 Task: Send an email with the signature Colton Mitchell with the subject Thank you for a recommendation and the message The deadline for the project is approaching soon. Can you please update me on the status? from softage.10@softage.net to softage.3@softage.net and move the email from Sent Items to the folder Direct mail
Action: Mouse moved to (105, 95)
Screenshot: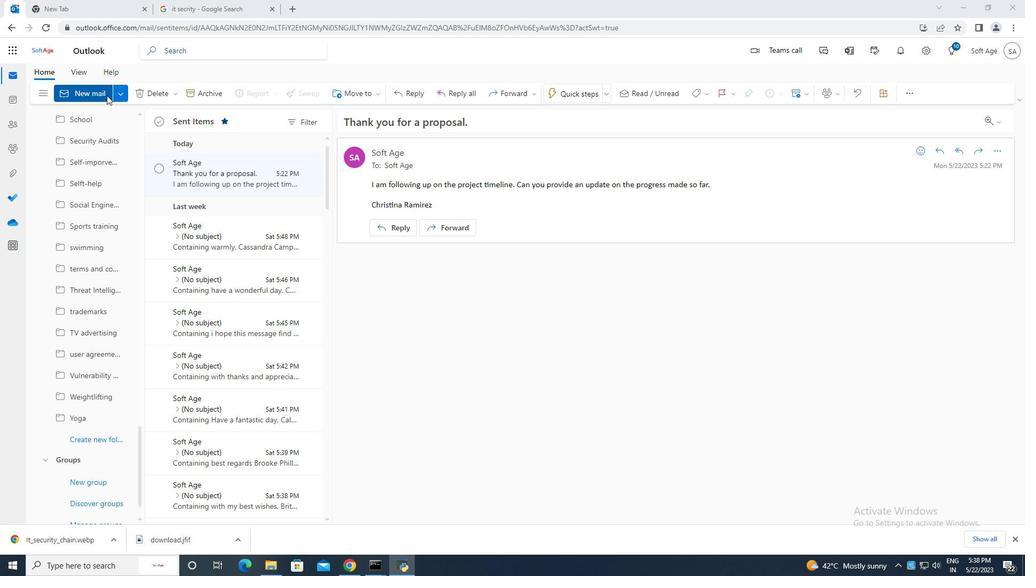 
Action: Mouse pressed left at (105, 95)
Screenshot: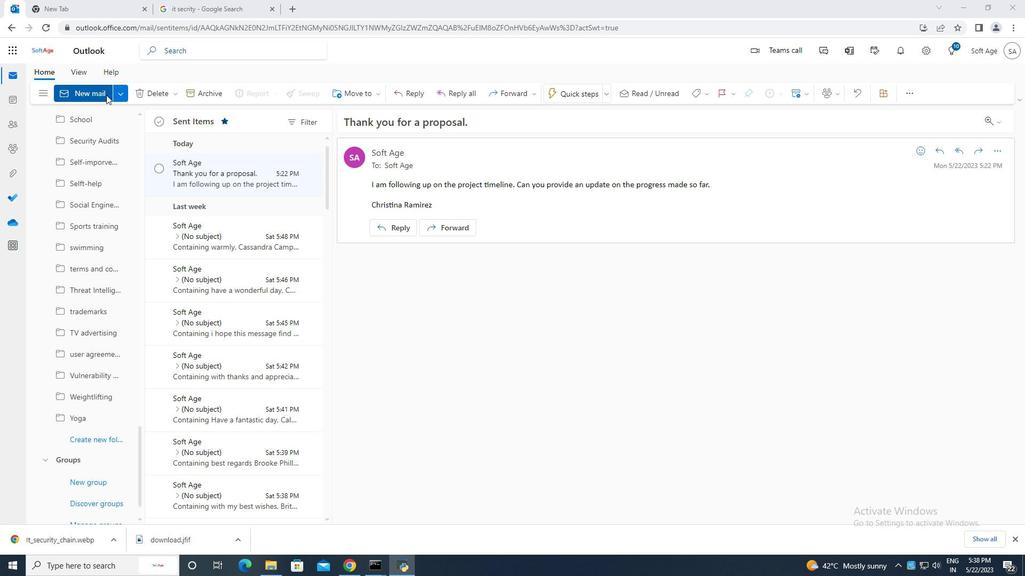
Action: Mouse moved to (690, 95)
Screenshot: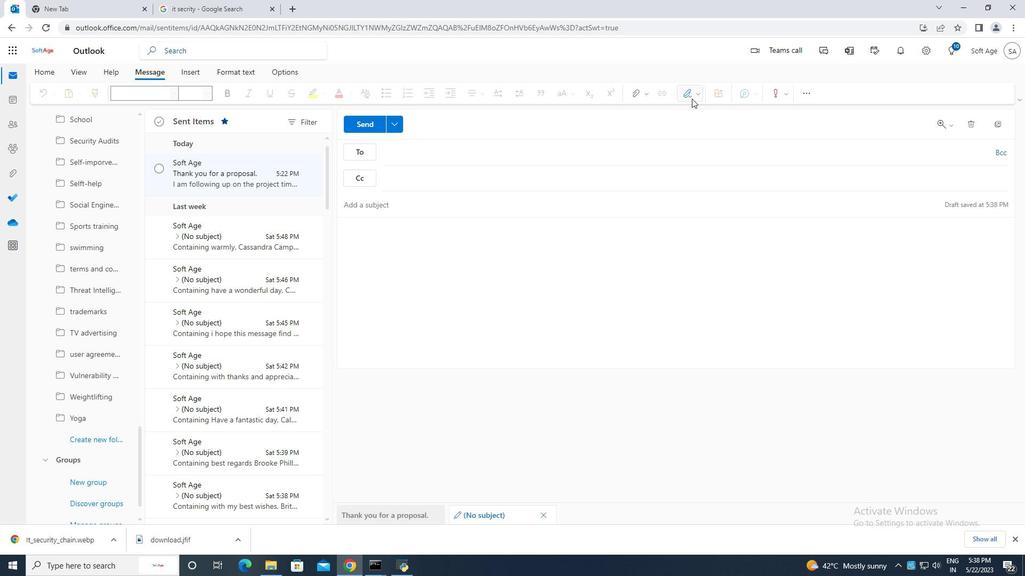 
Action: Mouse pressed left at (690, 95)
Screenshot: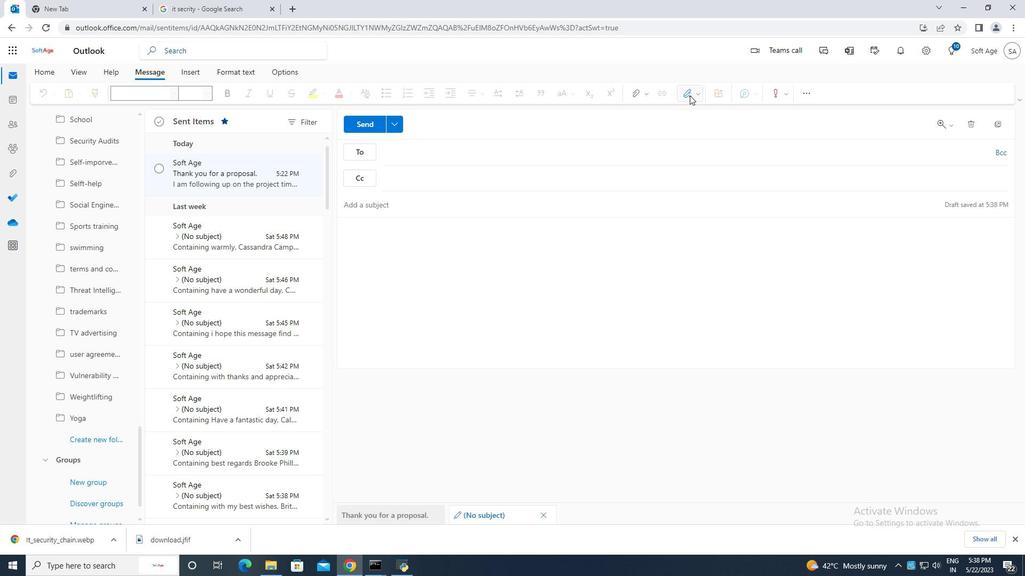 
Action: Mouse moved to (675, 140)
Screenshot: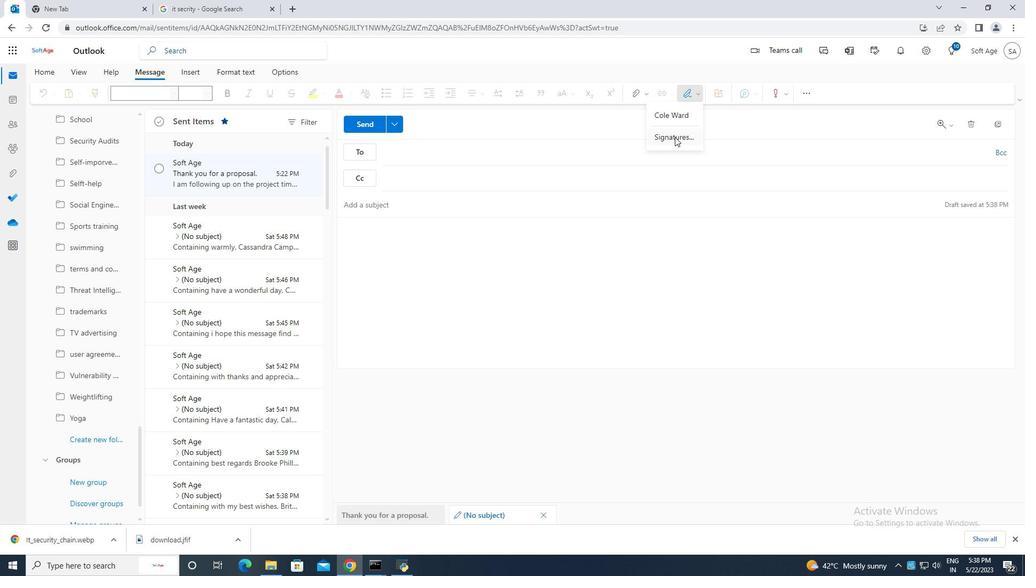
Action: Mouse pressed left at (675, 140)
Screenshot: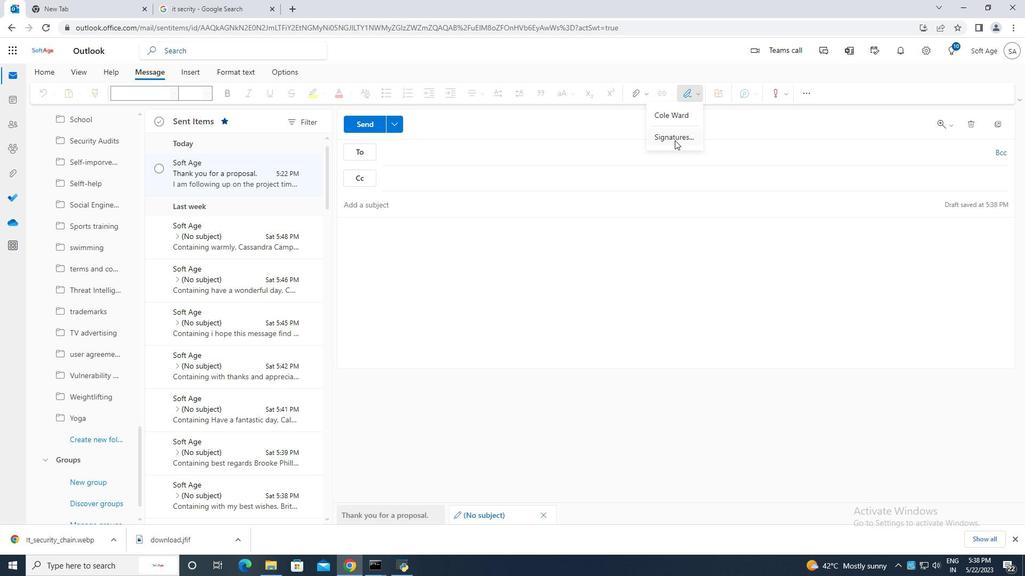 
Action: Mouse moved to (728, 179)
Screenshot: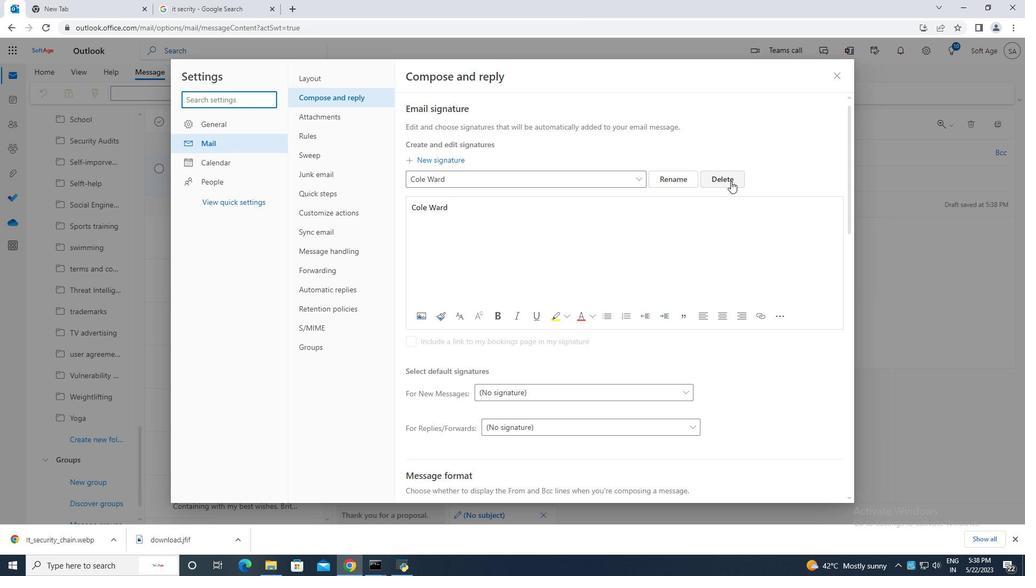 
Action: Mouse pressed left at (728, 179)
Screenshot: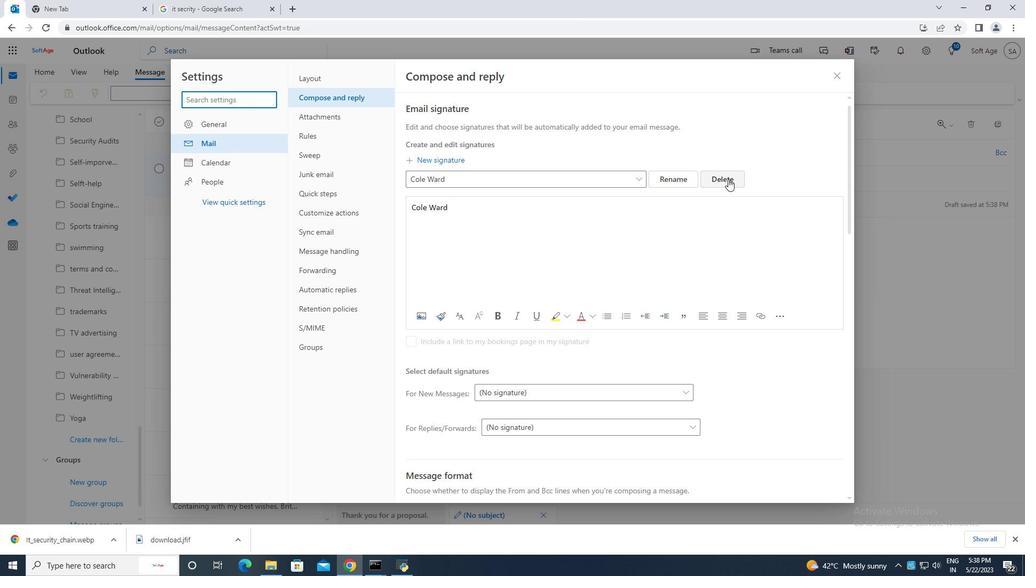 
Action: Mouse moved to (447, 181)
Screenshot: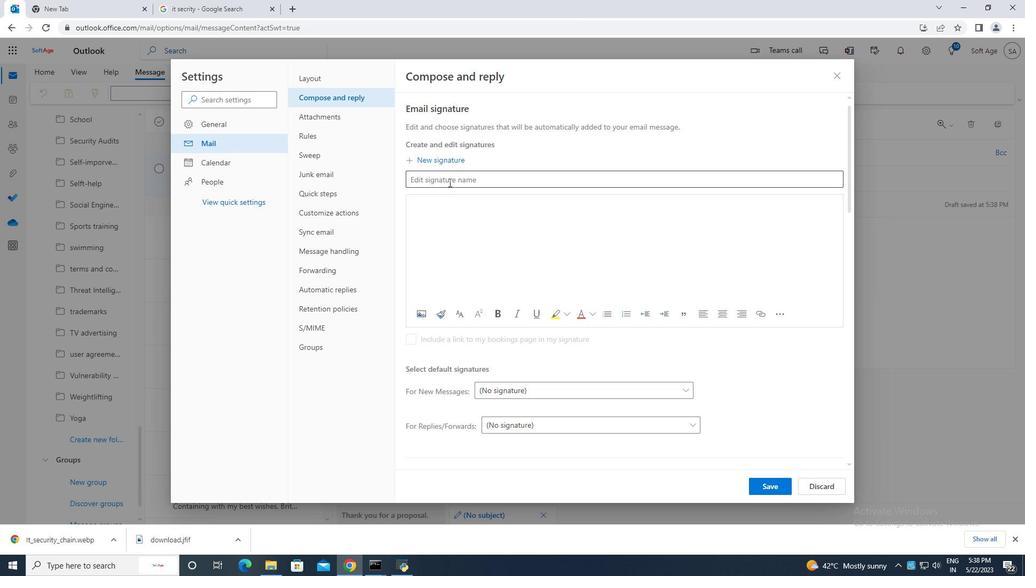 
Action: Mouse pressed left at (447, 181)
Screenshot: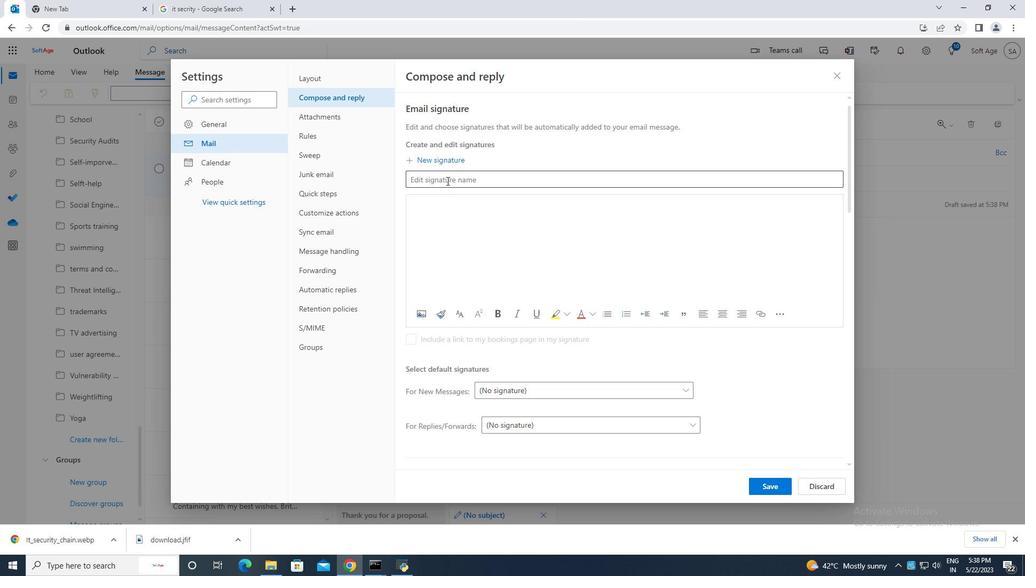 
Action: Key pressed <Key.caps_lock>C<Key.caps_lock>olton<Key.space><Key.caps_lock>M<Key.caps_lock>itchell<Key.space>
Screenshot: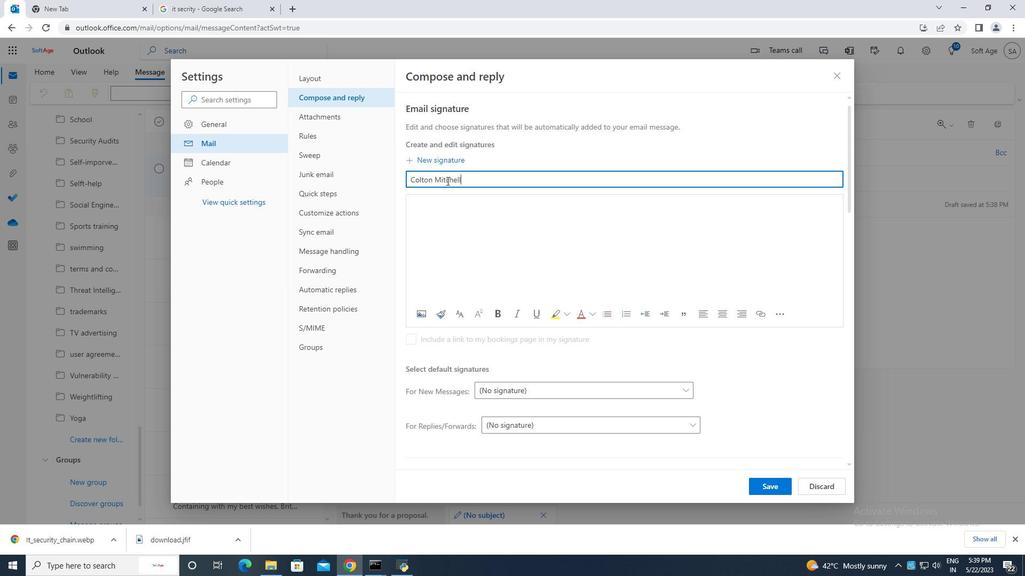 
Action: Mouse moved to (440, 206)
Screenshot: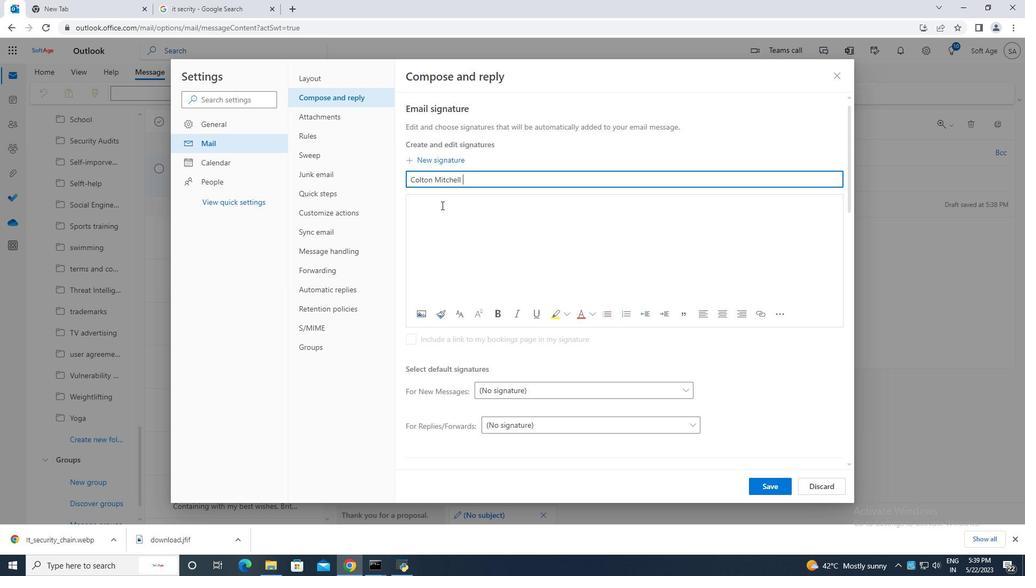 
Action: Mouse pressed left at (440, 206)
Screenshot: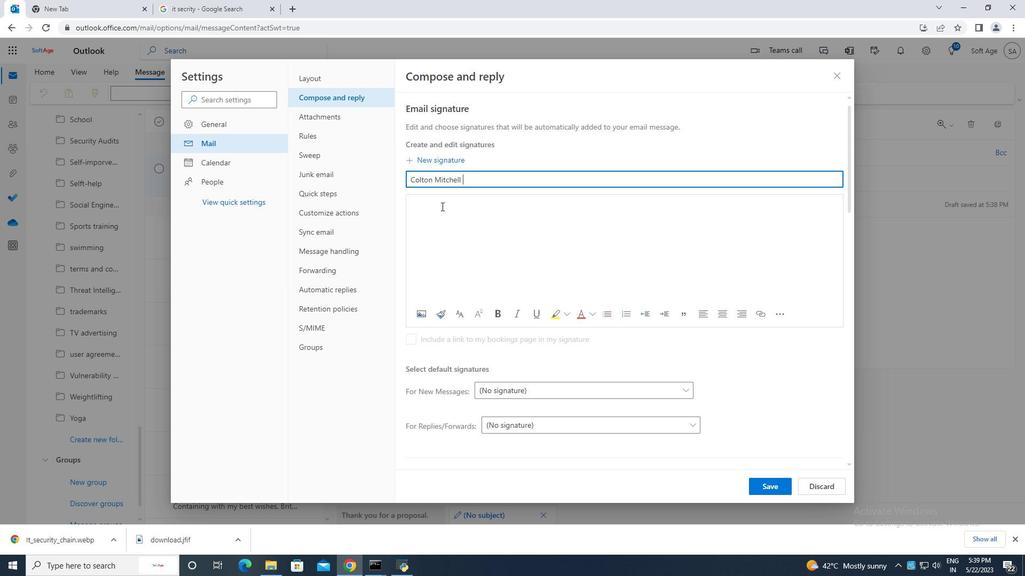 
Action: Key pressed <Key.caps_lock>C<Key.caps_lock>olton<Key.space><Key.caps_lock>M<Key.caps_lock>itchell
Screenshot: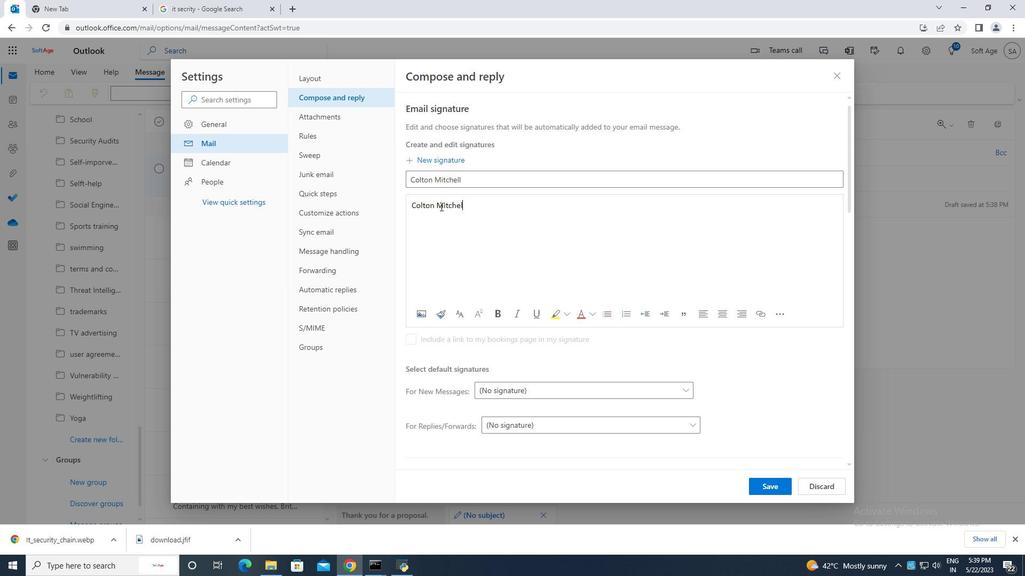 
Action: Mouse moved to (759, 486)
Screenshot: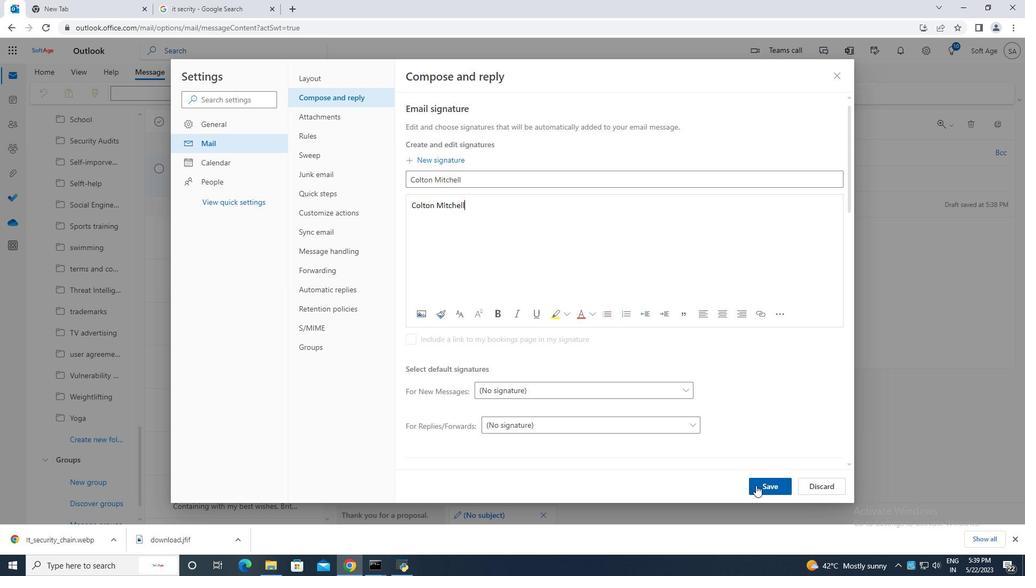 
Action: Mouse pressed left at (759, 486)
Screenshot: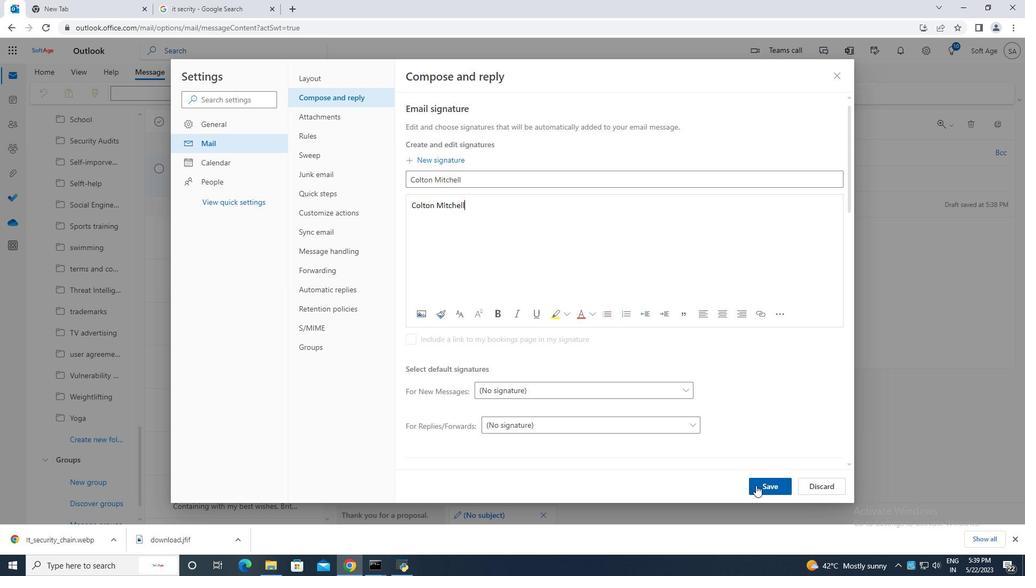 
Action: Mouse moved to (834, 79)
Screenshot: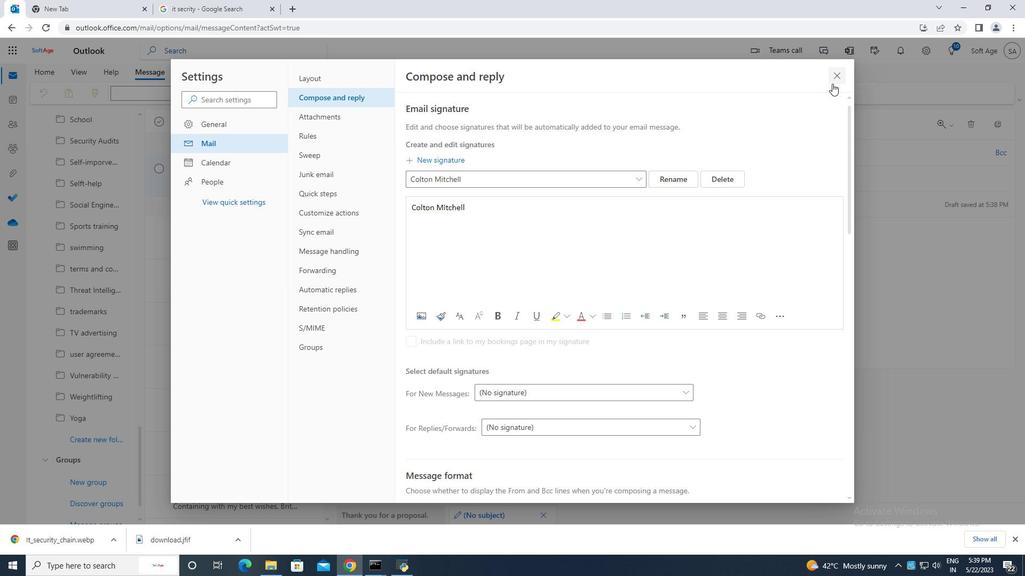 
Action: Mouse pressed left at (834, 79)
Screenshot: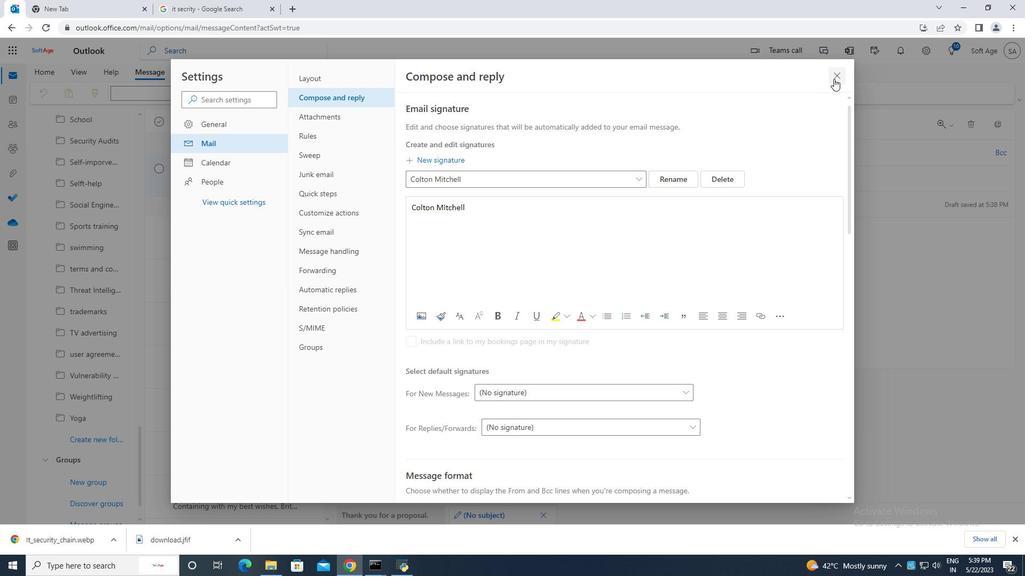 
Action: Mouse moved to (692, 93)
Screenshot: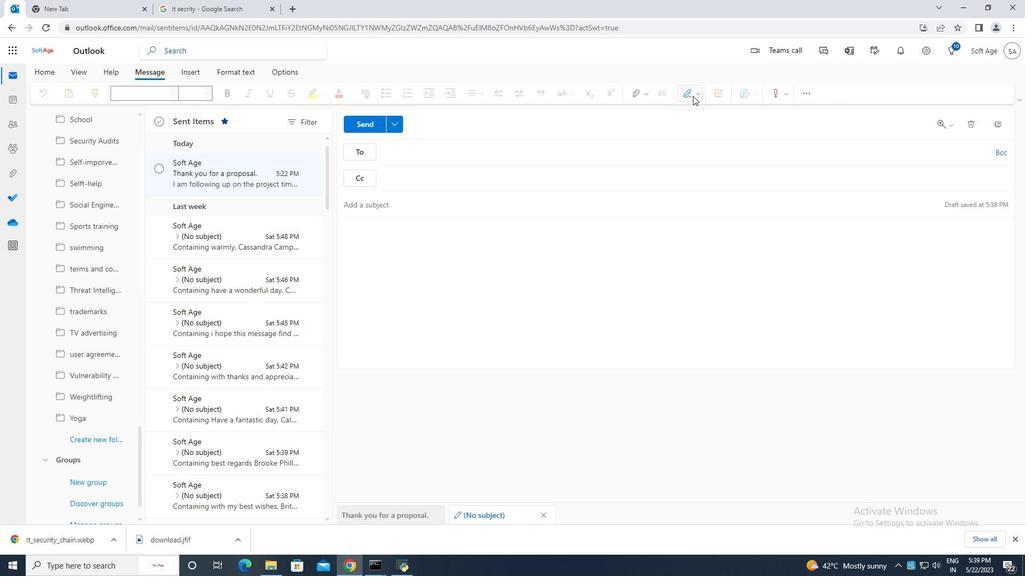 
Action: Mouse pressed left at (692, 93)
Screenshot: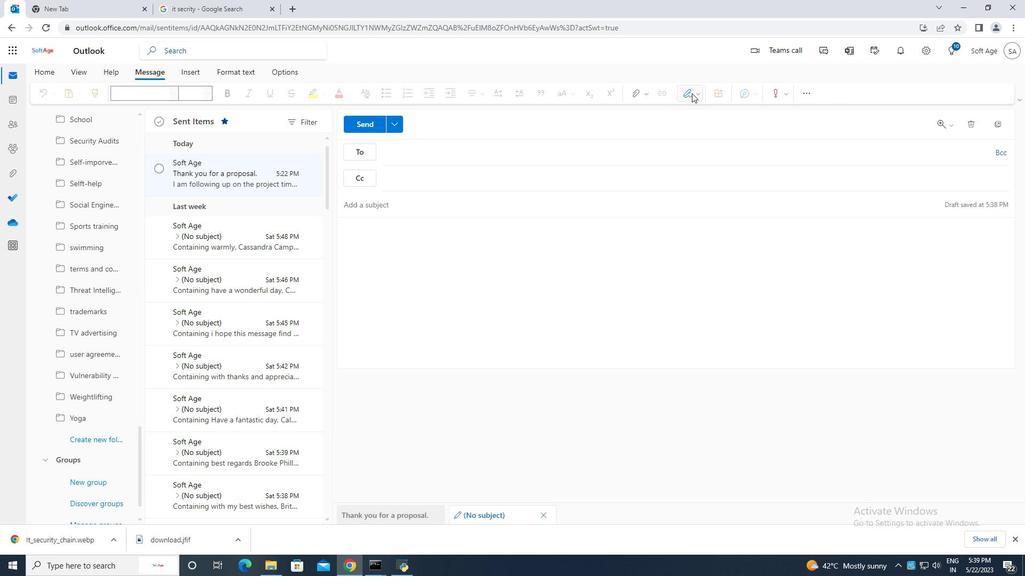 
Action: Mouse moved to (669, 113)
Screenshot: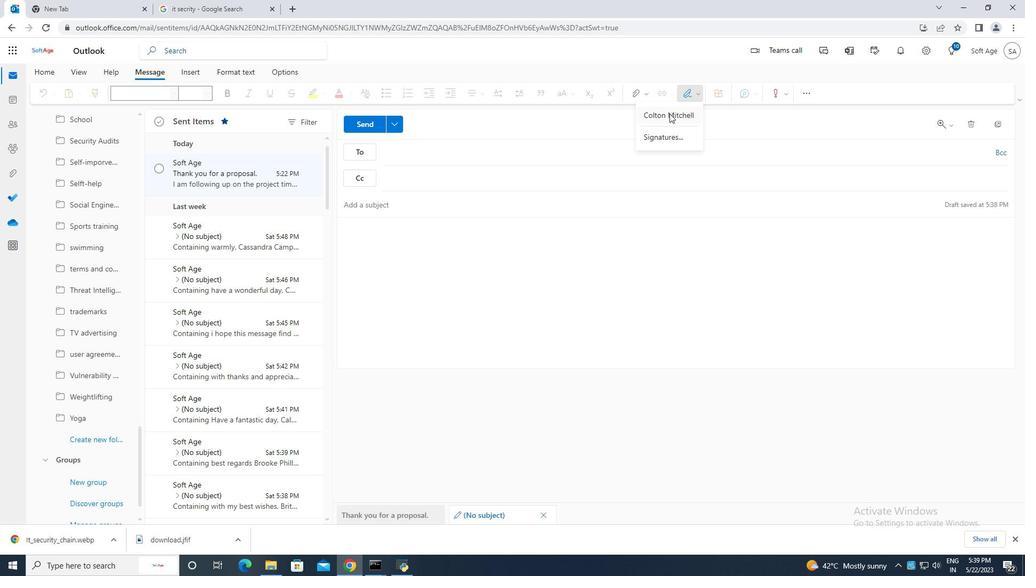 
Action: Mouse pressed left at (669, 113)
Screenshot: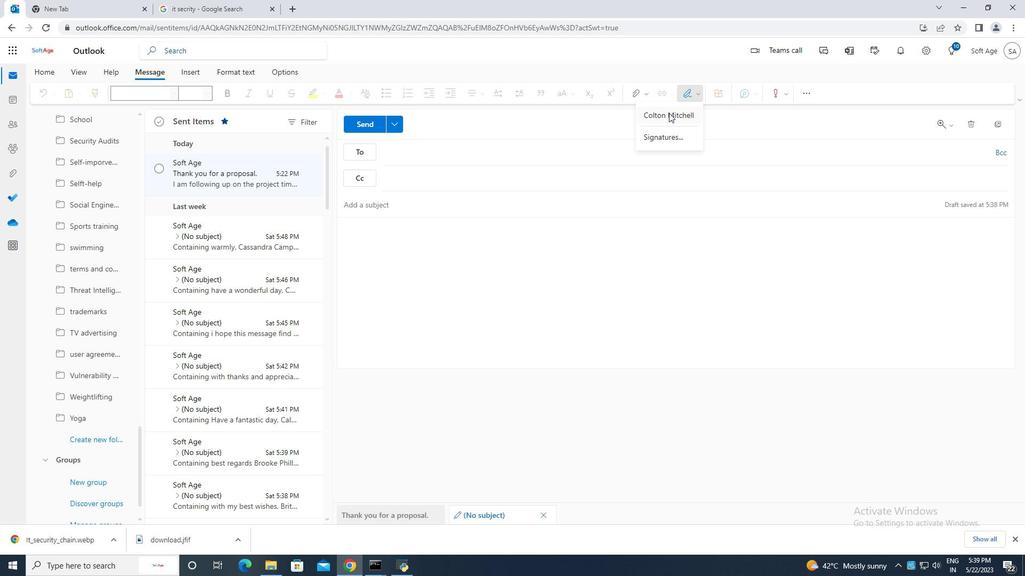 
Action: Mouse moved to (371, 206)
Screenshot: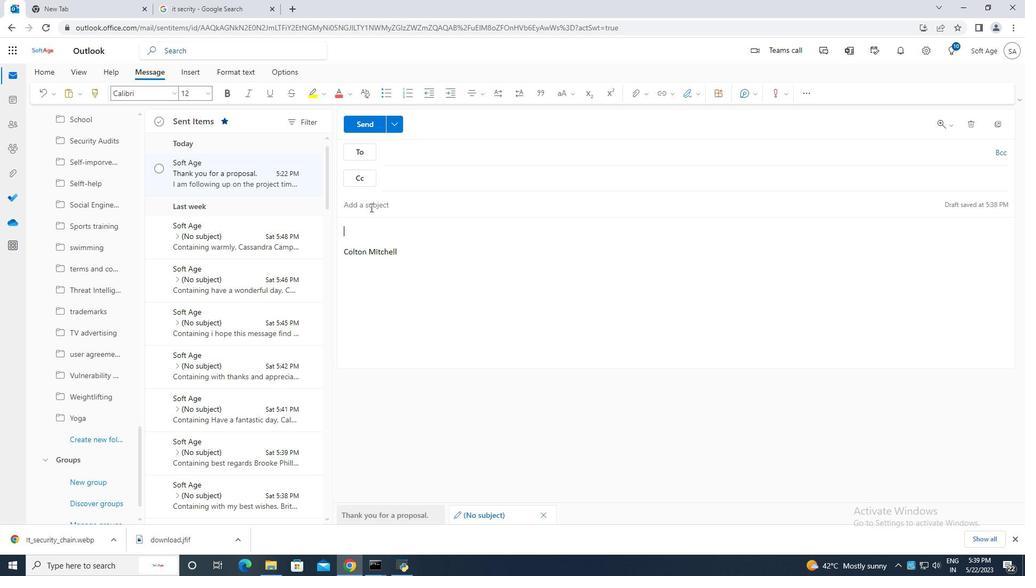
Action: Mouse pressed left at (371, 206)
Screenshot: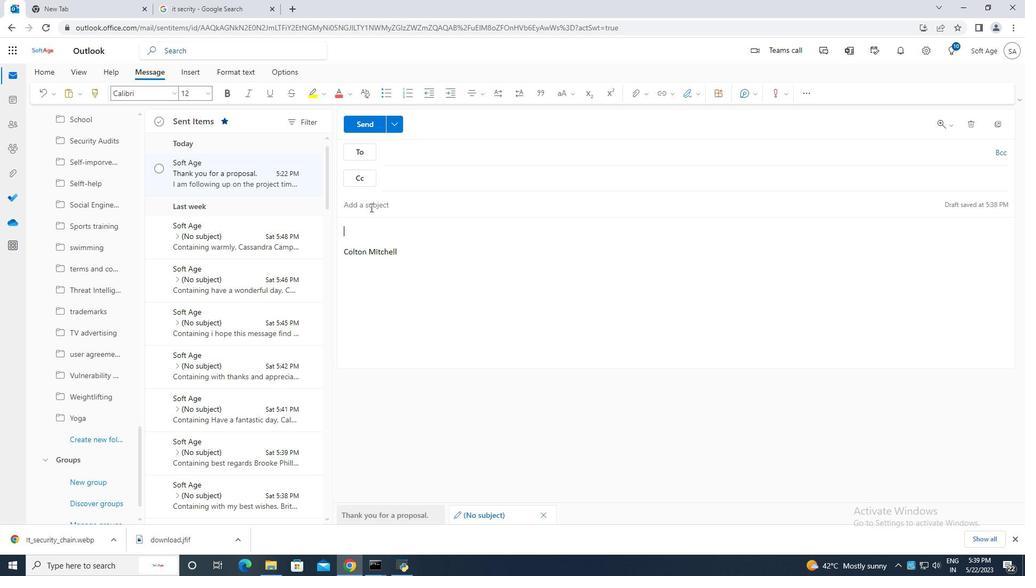 
Action: Mouse moved to (372, 206)
Screenshot: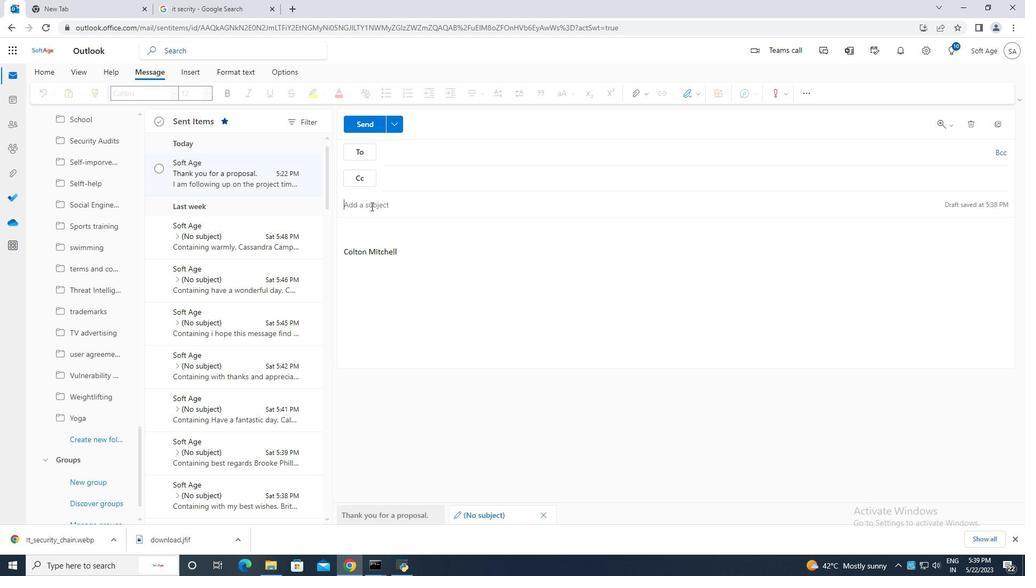 
Action: Key pressed <Key.caps_lock>T<Key.caps_lock>hank<Key.space>you<Key.space>for<Key.space>a<Key.space>recommendation<Key.space><Key.backspace>.
Screenshot: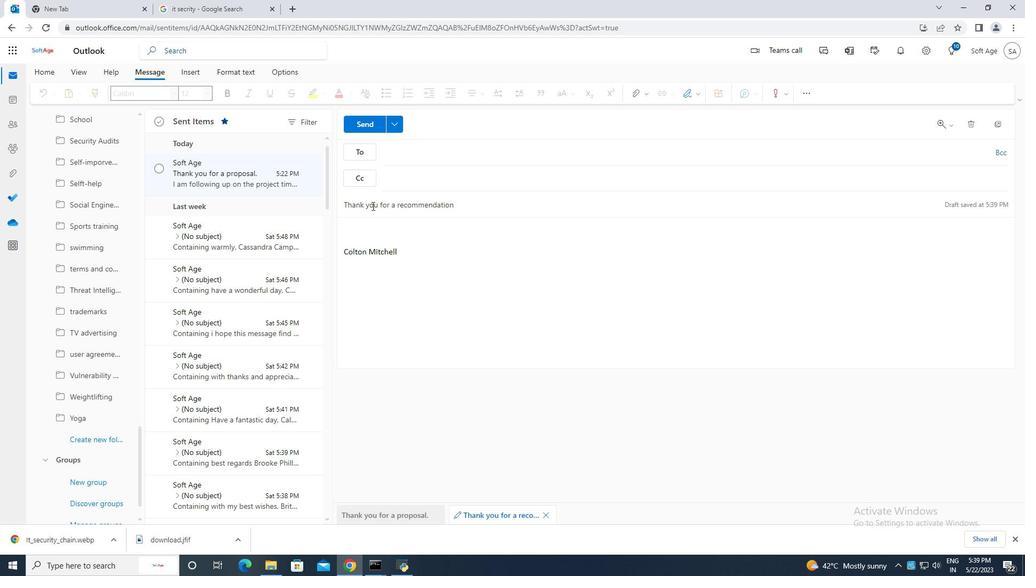 
Action: Mouse moved to (434, 154)
Screenshot: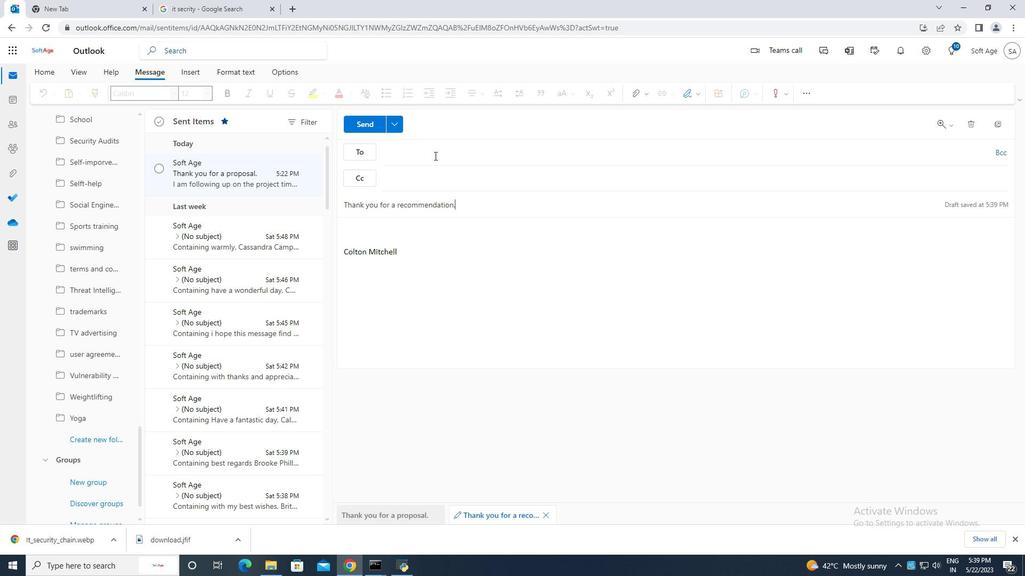 
Action: Mouse pressed left at (434, 154)
Screenshot: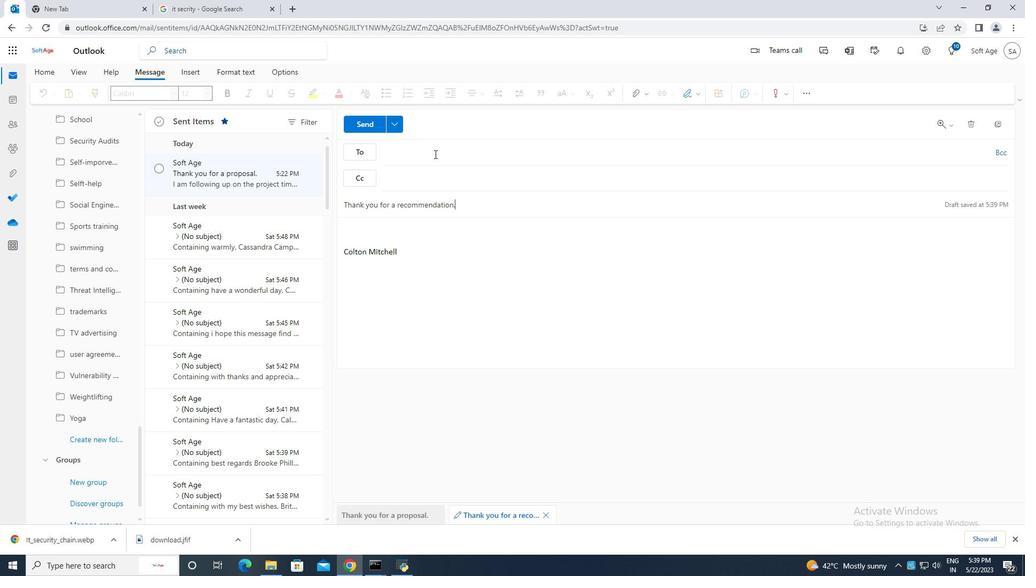 
Action: Mouse moved to (360, 303)
Screenshot: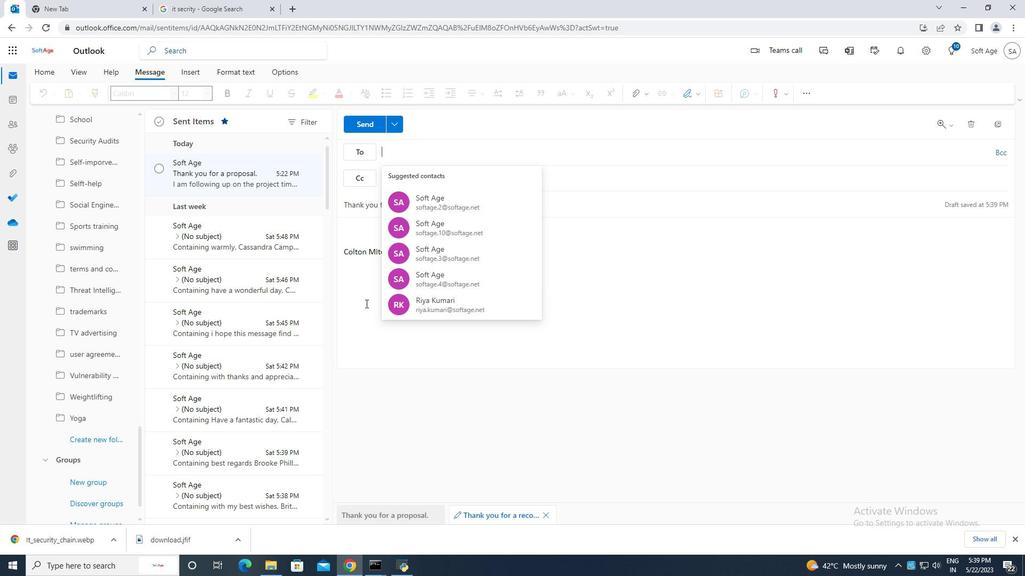 
Action: Mouse pressed left at (360, 303)
Screenshot: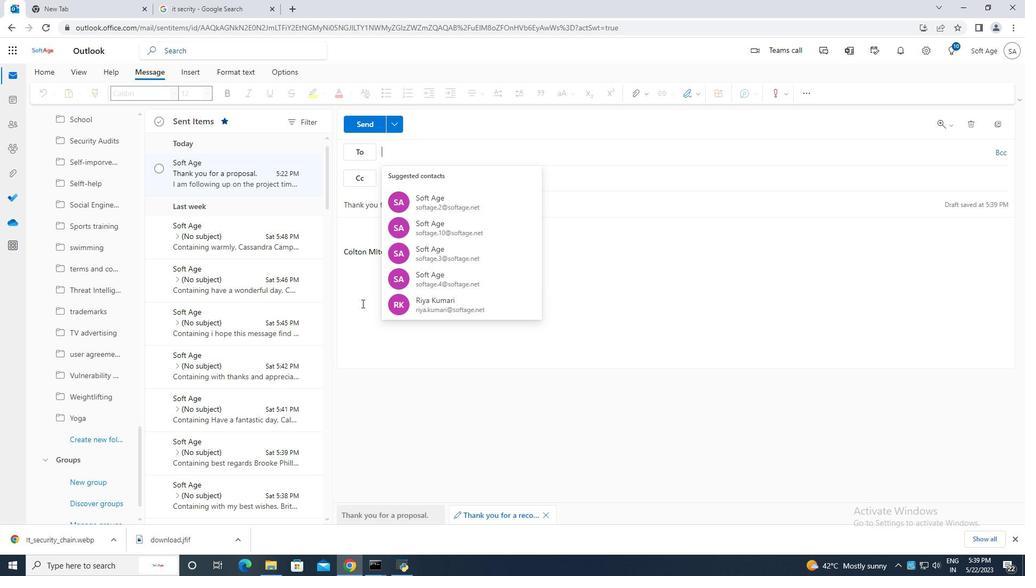 
Action: Mouse moved to (351, 226)
Screenshot: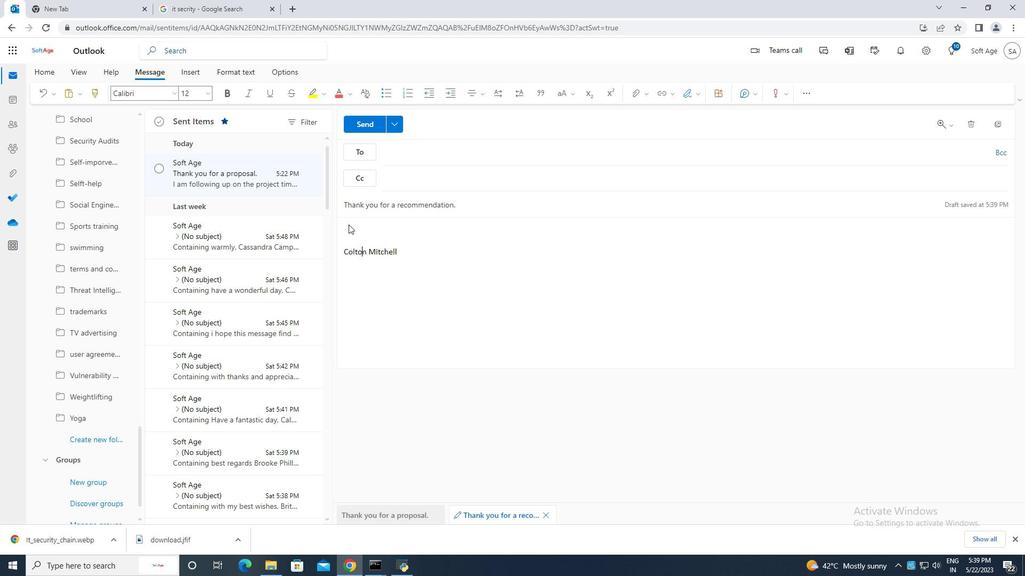 
Action: Mouse pressed left at (351, 226)
Screenshot: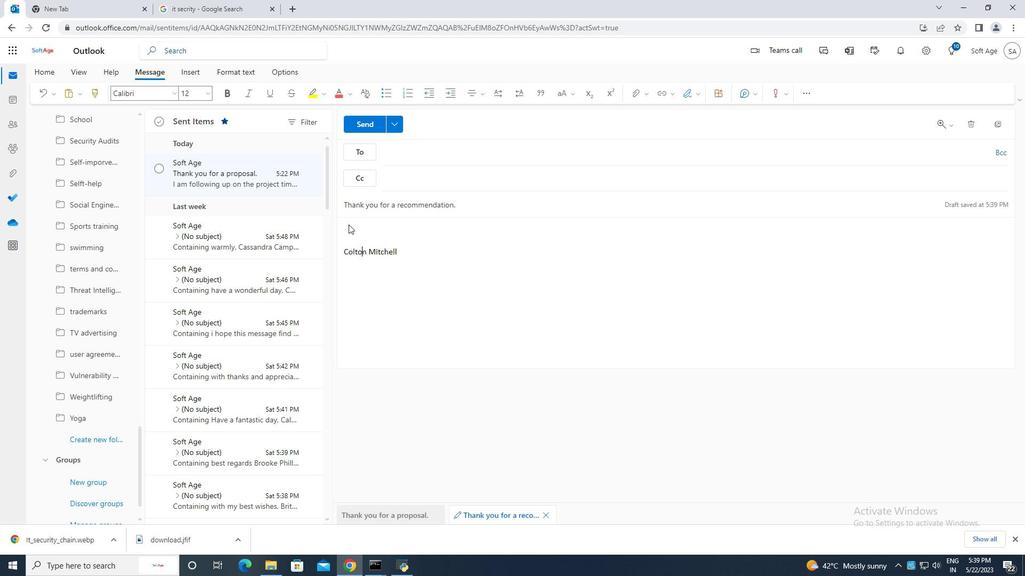 
Action: Mouse moved to (353, 226)
Screenshot: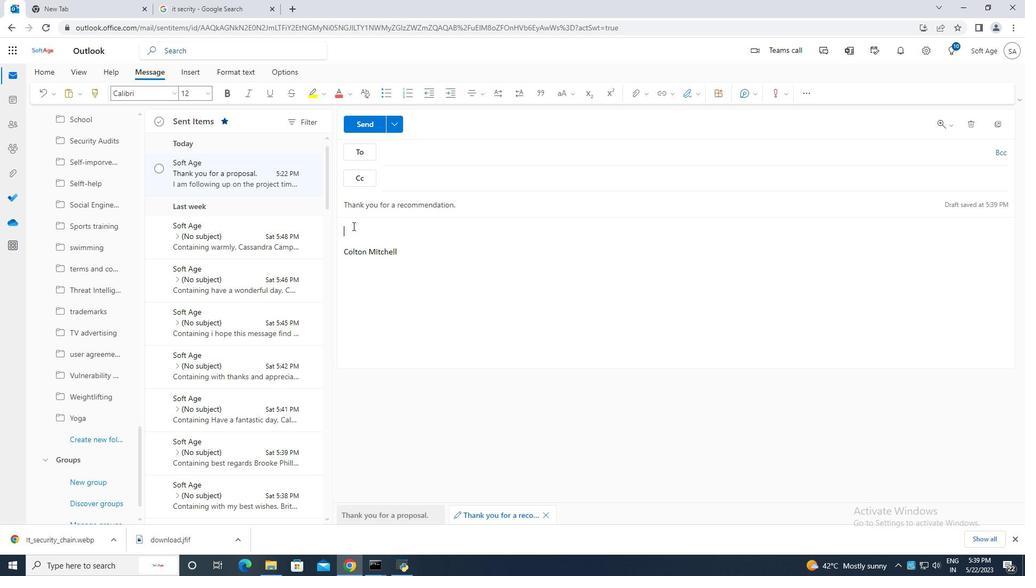 
Action: Key pressed <Key.caps_lock>T<Key.caps_lock>he<Key.space>deadk<Key.backspace>line<Key.space>for<Key.space>the<Key.space>project<Key.space>is<Key.space>approaching<Key.space>soon.<Key.caps_lock>C<Key.caps_lock>an<Key.space>you<Key.space><Key.left><Key.left><Key.left><Key.left><Key.left><Key.left><Key.left><Key.left><Key.space>
Screenshot: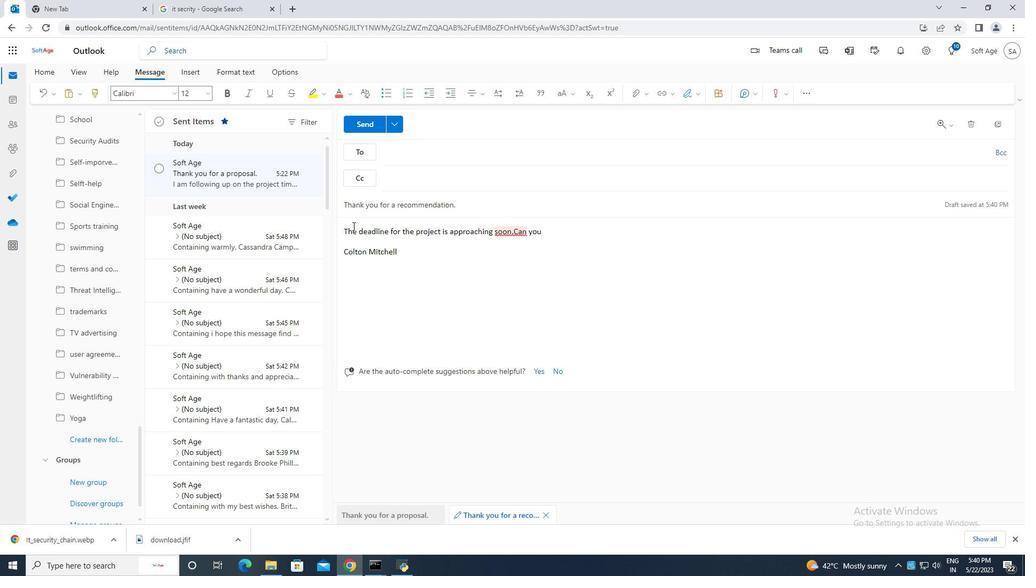 
Action: Mouse moved to (558, 232)
Screenshot: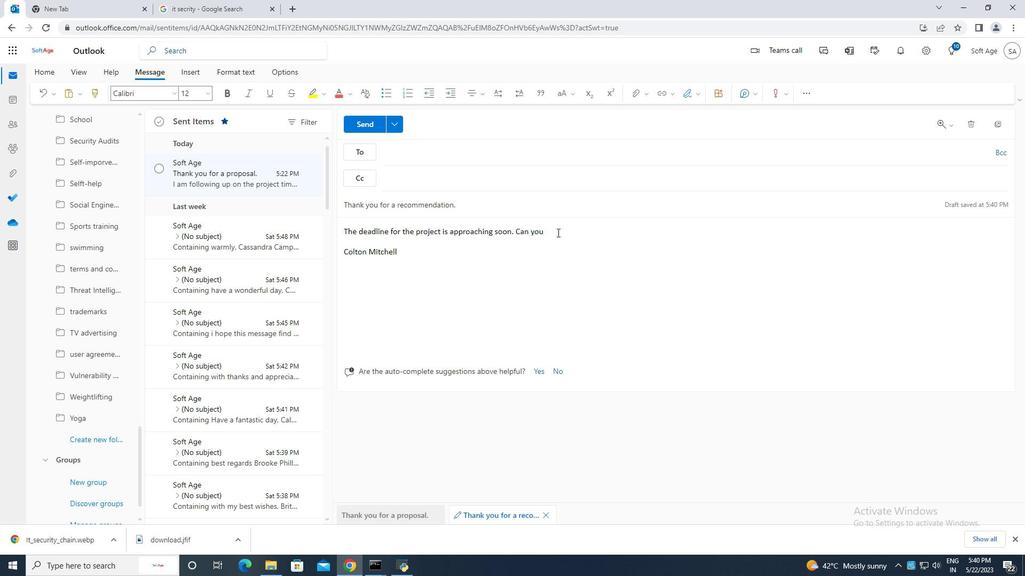 
Action: Mouse pressed left at (558, 232)
Screenshot: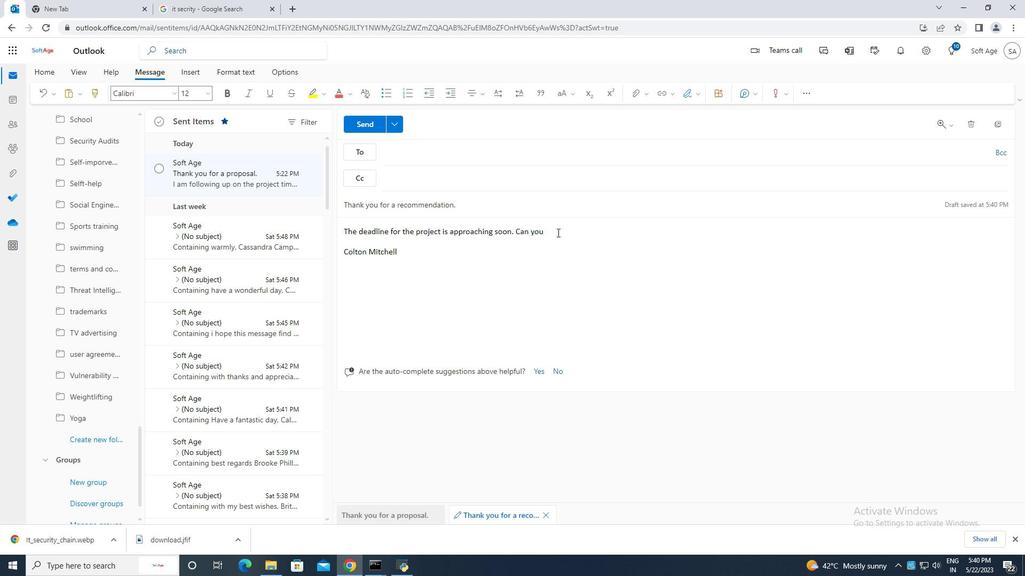 
Action: Mouse moved to (560, 231)
Screenshot: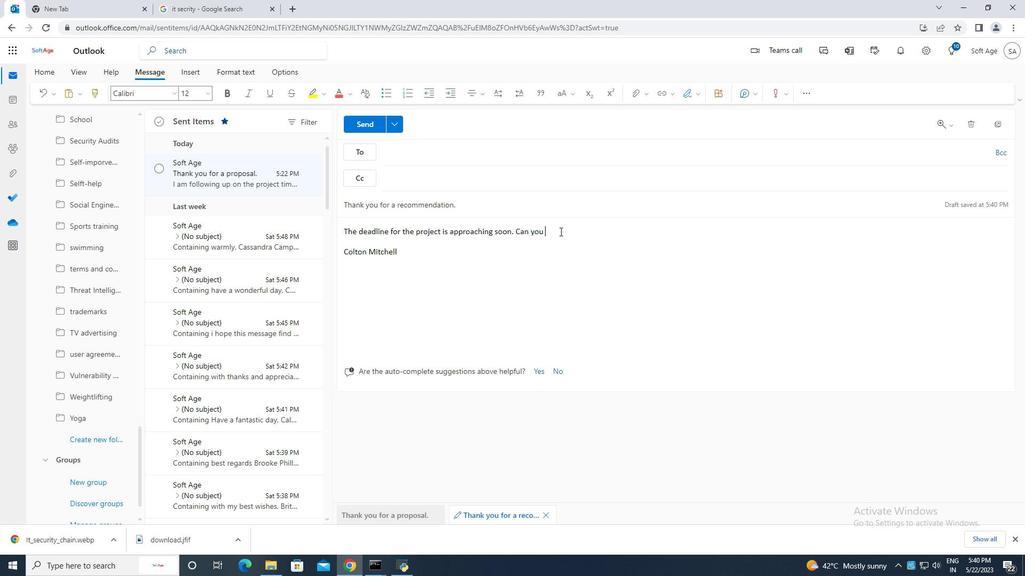 
Action: Key pressed please<Key.space>update<Key.space>me<Key.space>on<Key.space>the<Key.space>status.
Screenshot: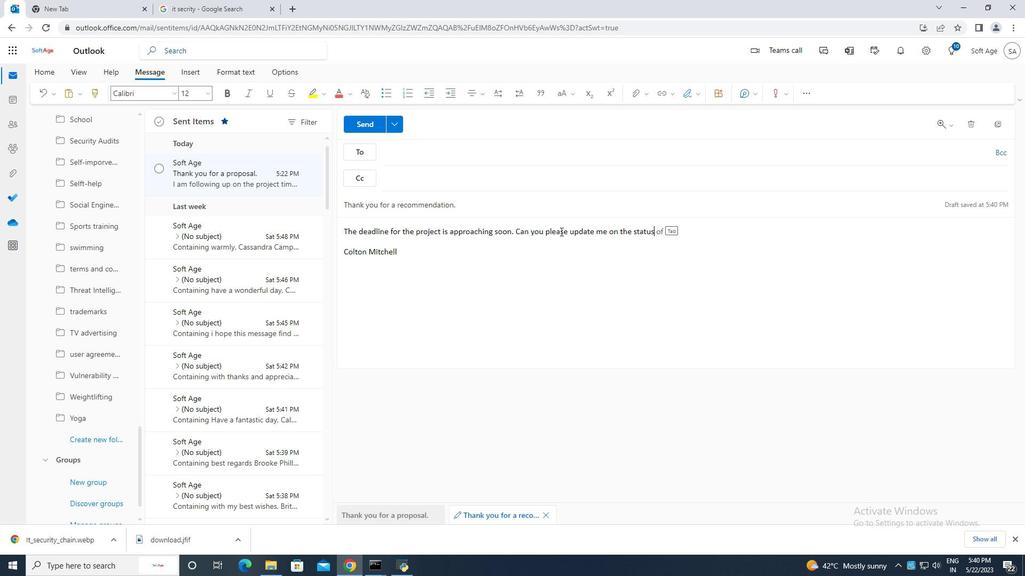 
Action: Mouse moved to (420, 153)
Screenshot: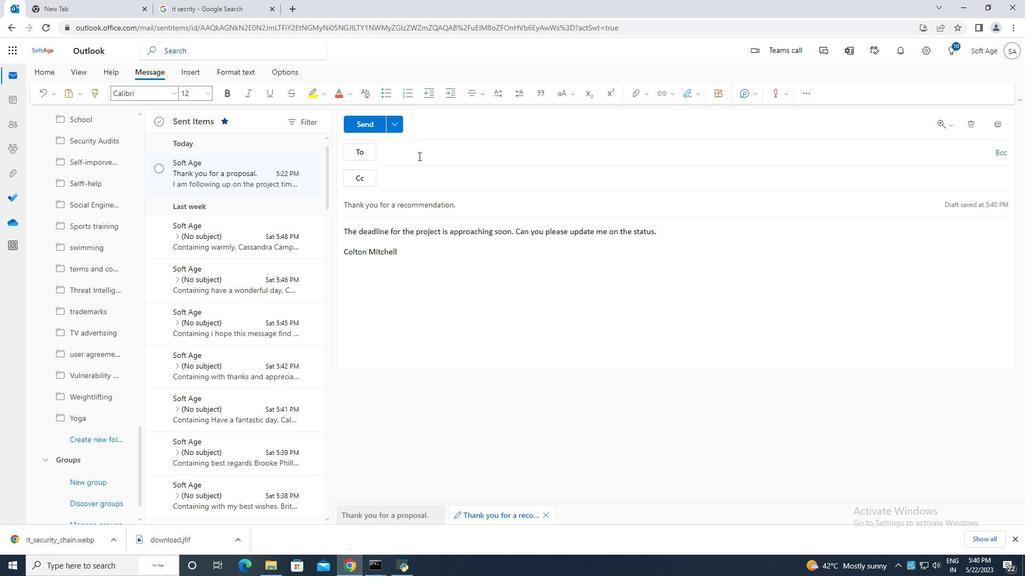 
Action: Mouse pressed left at (420, 153)
Screenshot: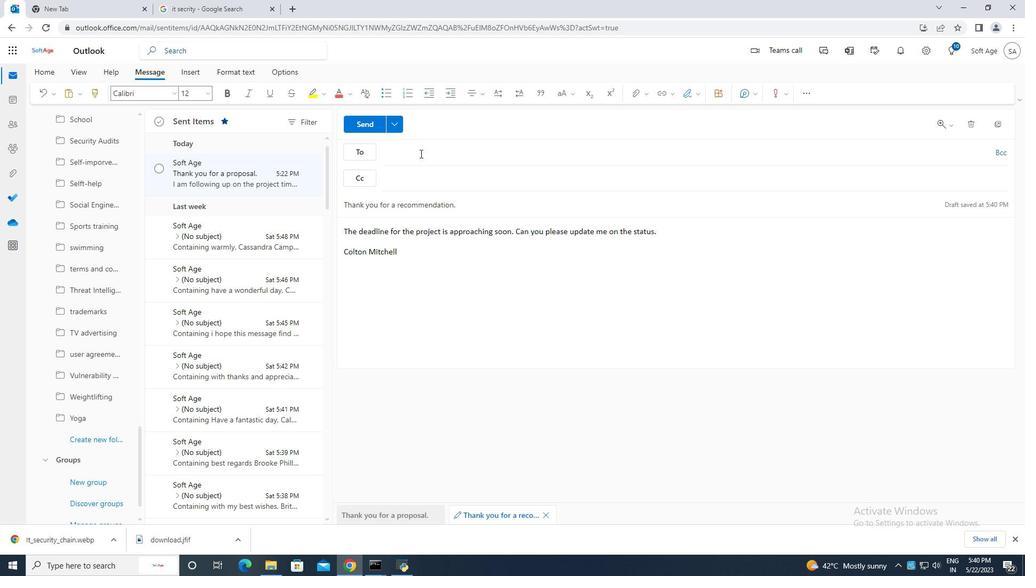 
Action: Mouse moved to (422, 152)
Screenshot: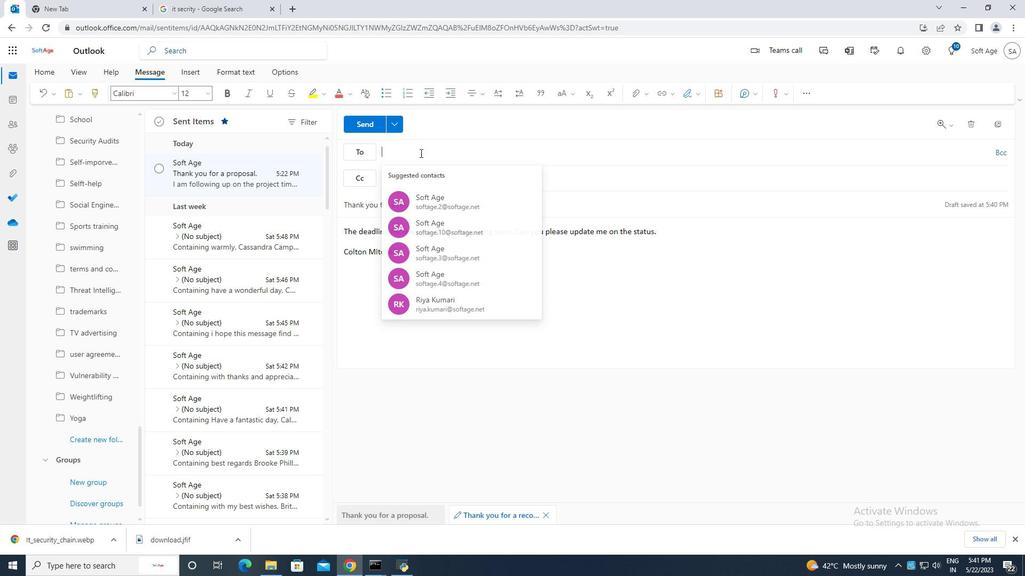 
Action: Key pressed softage.3<Key.shift>@
Screenshot: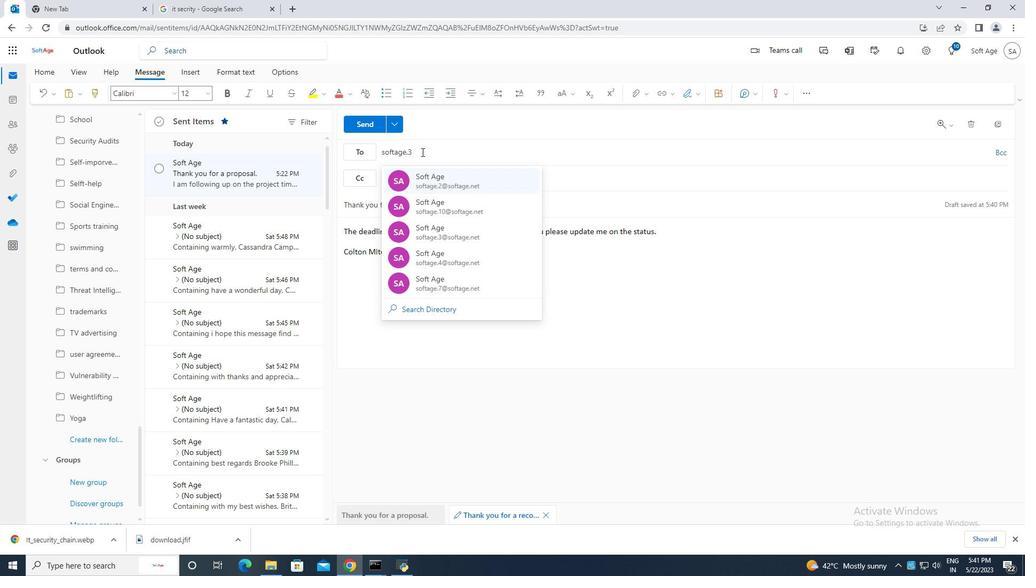 
Action: Mouse moved to (489, 176)
Screenshot: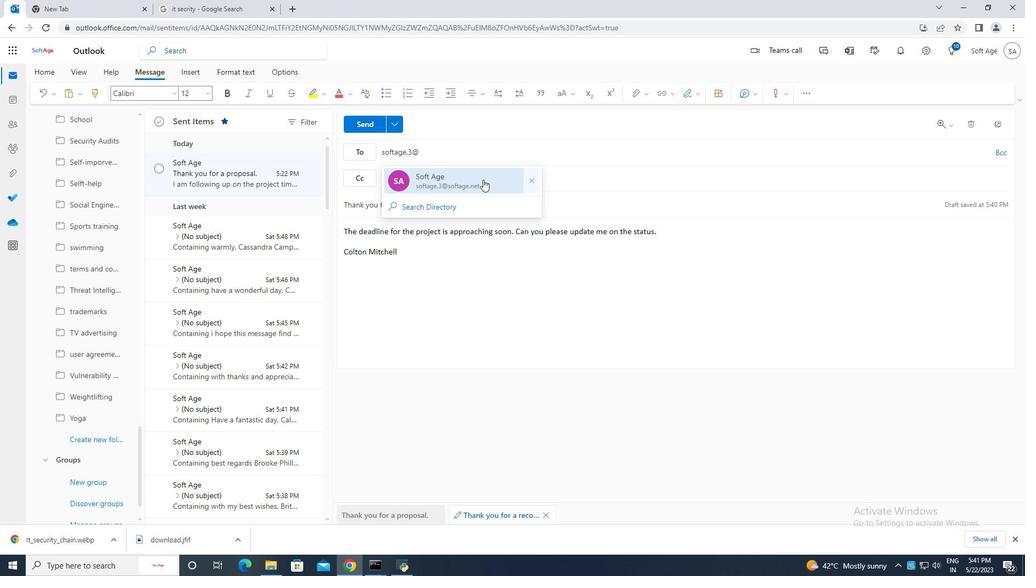 
Action: Mouse pressed left at (489, 176)
Screenshot: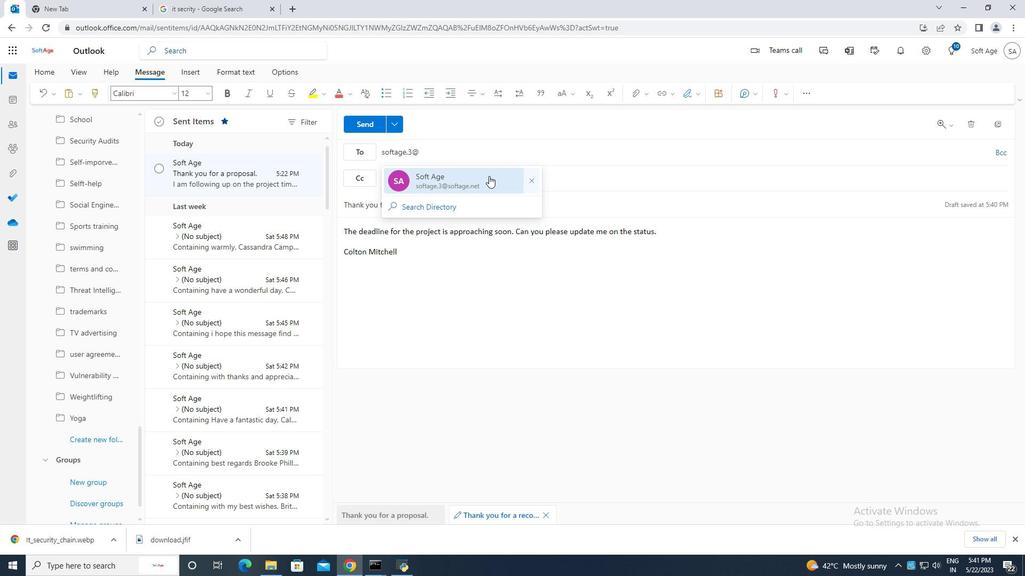 
Action: Mouse moved to (86, 440)
Screenshot: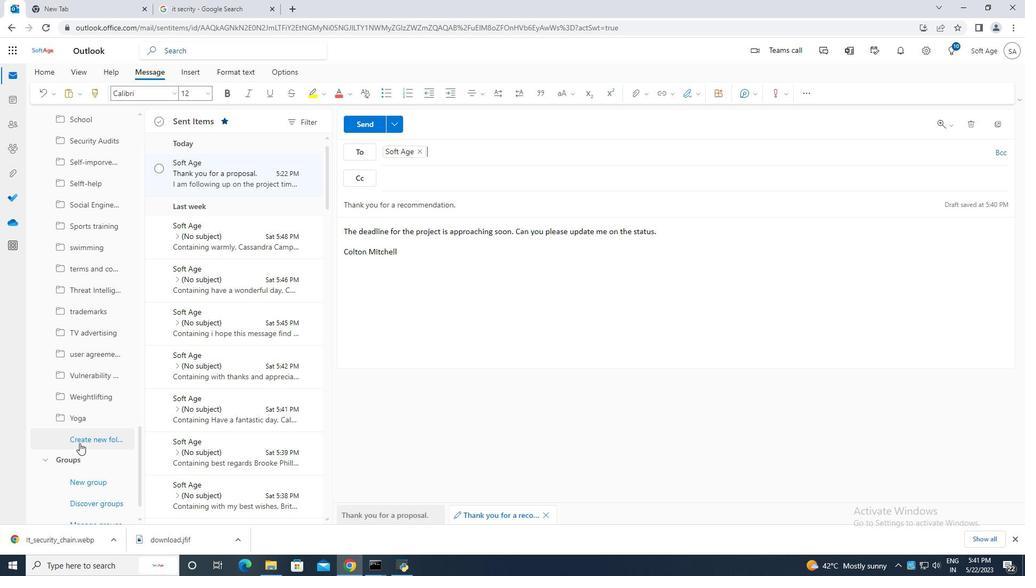 
Action: Mouse pressed left at (86, 440)
Screenshot: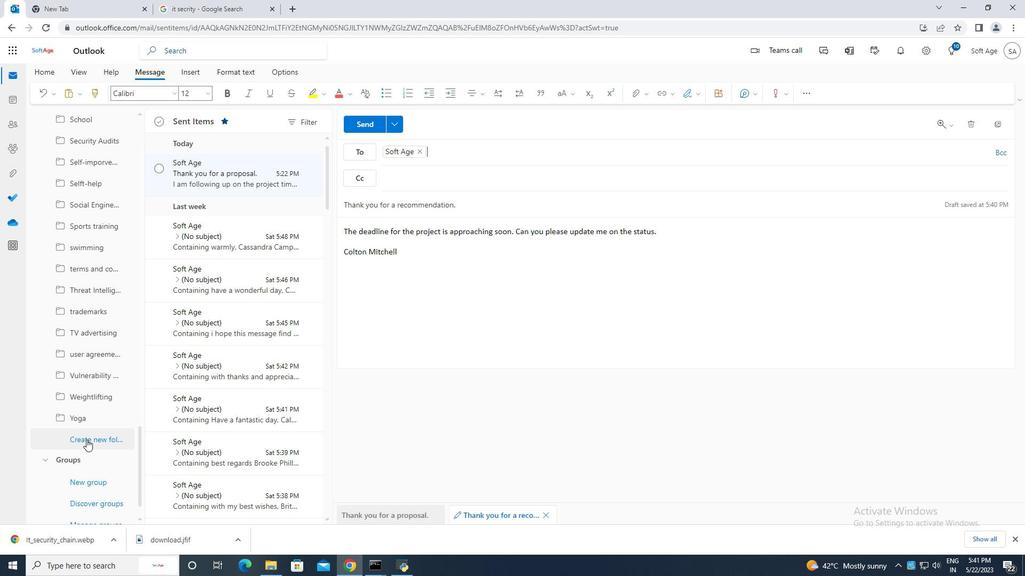 
Action: Mouse pressed left at (86, 440)
Screenshot: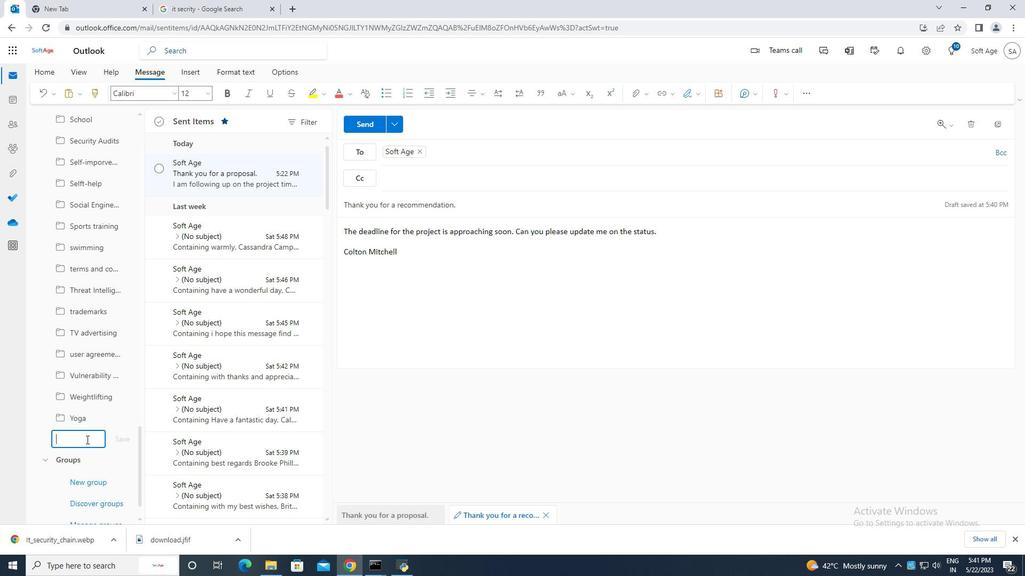 
Action: Key pressed <Key.caps_lock>D<Key.caps_lock>irecy<Key.backspace>t<Key.space><Key.caps_lock>M<Key.caps_lock>ail
Screenshot: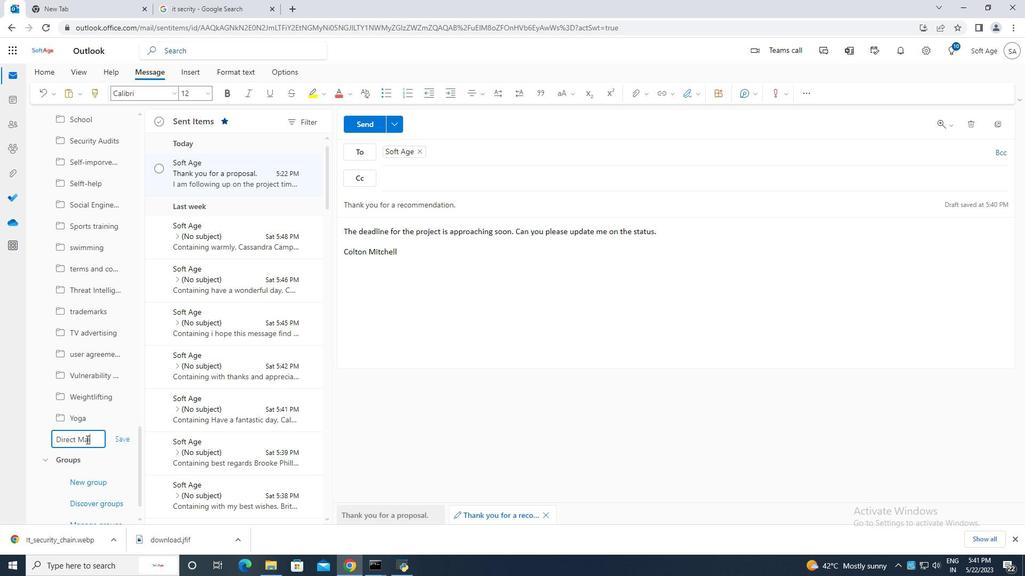 
Action: Mouse moved to (117, 441)
Screenshot: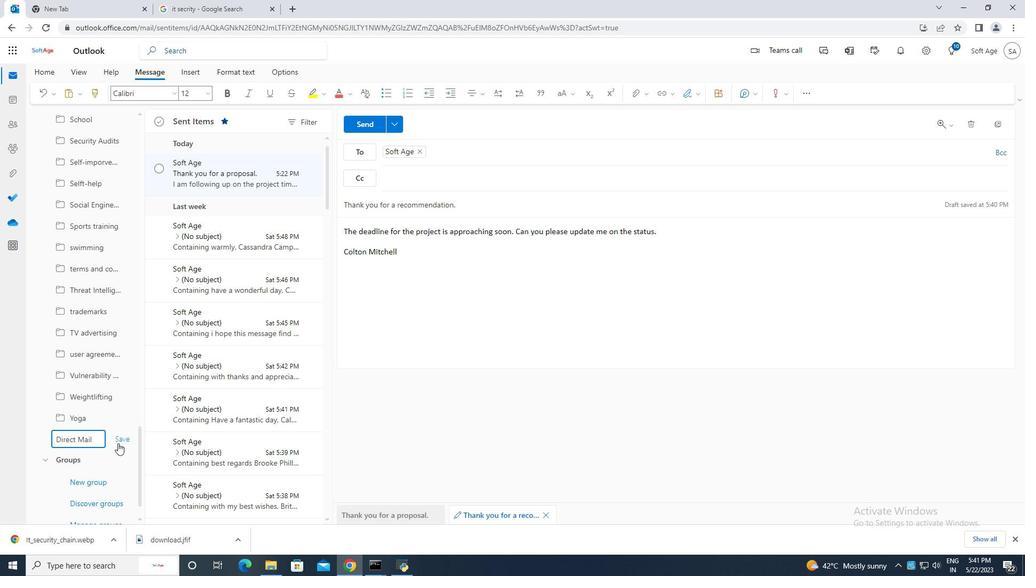 
Action: Mouse pressed left at (117, 441)
Screenshot: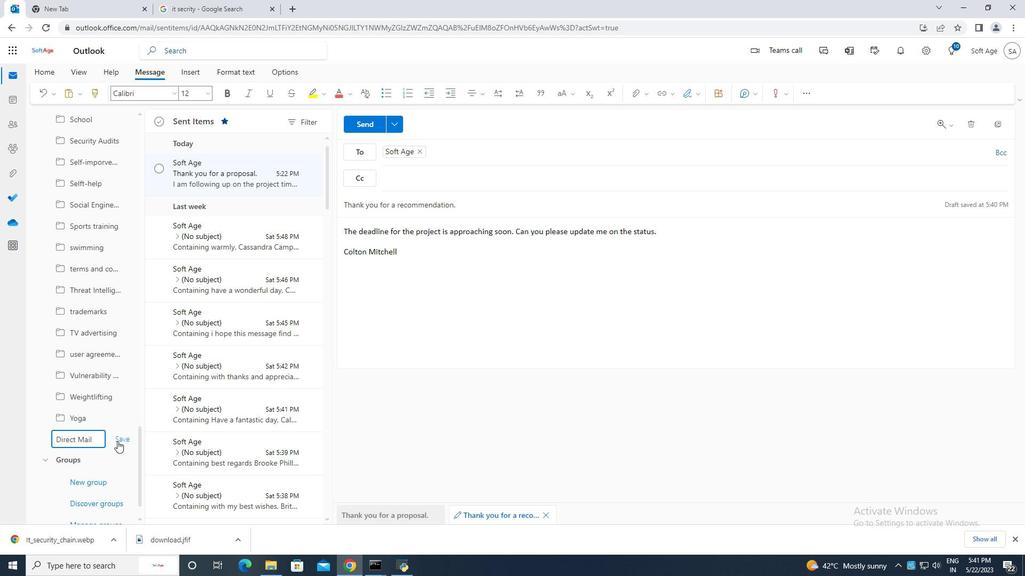 
Action: Mouse moved to (364, 125)
Screenshot: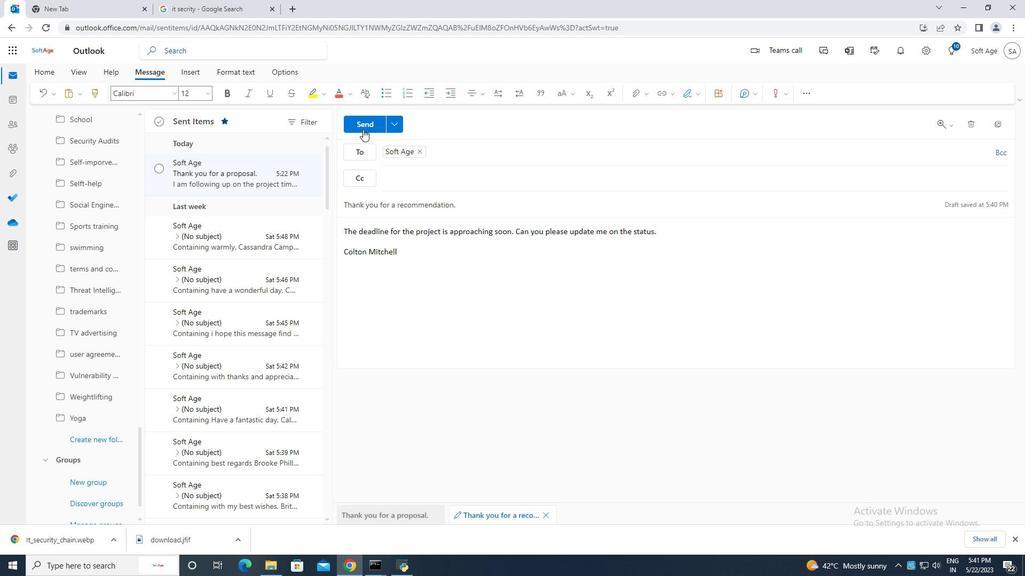 
Action: Mouse pressed left at (364, 125)
Screenshot: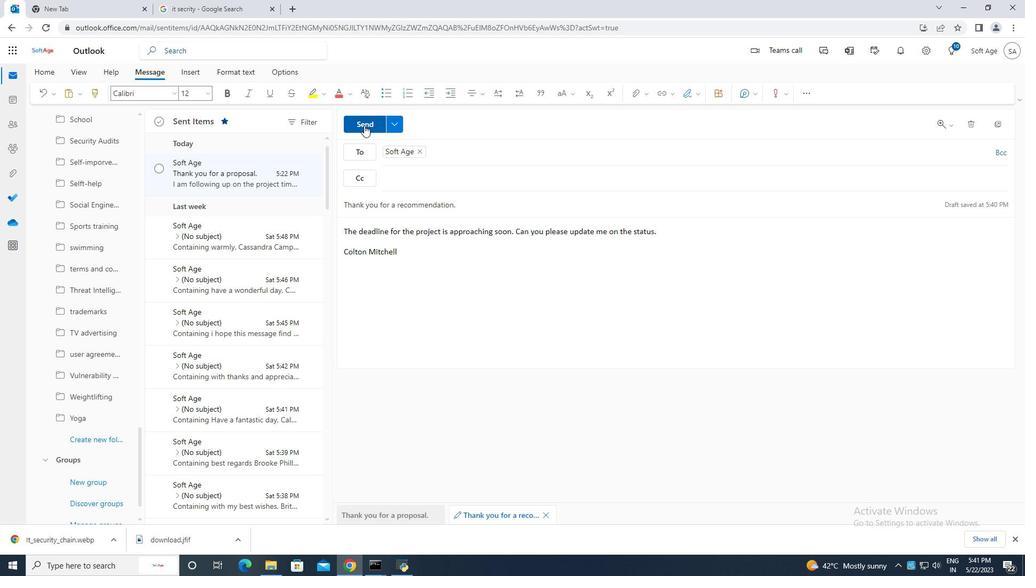 
Action: Mouse moved to (160, 167)
Screenshot: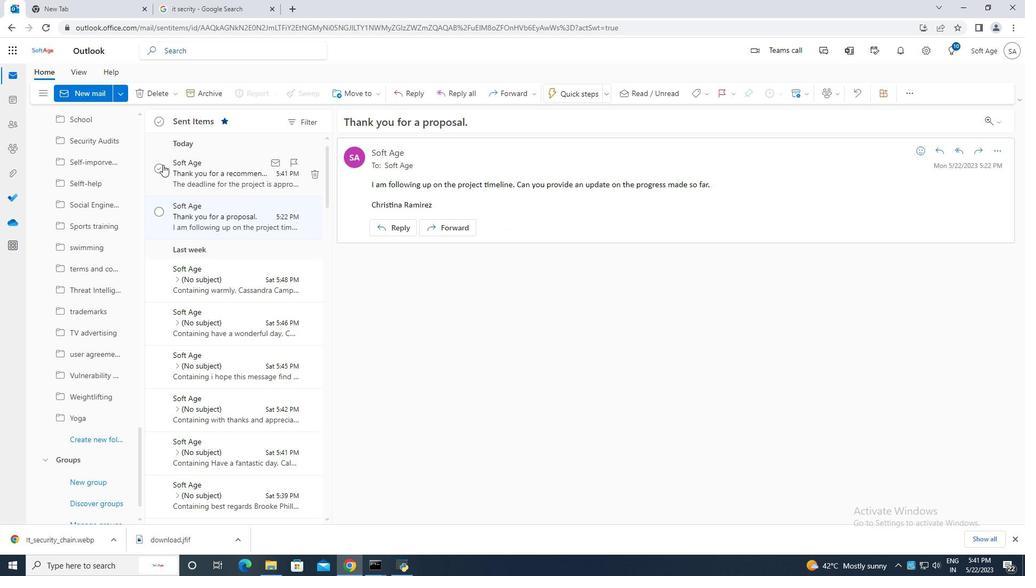 
Action: Mouse pressed left at (160, 167)
Screenshot: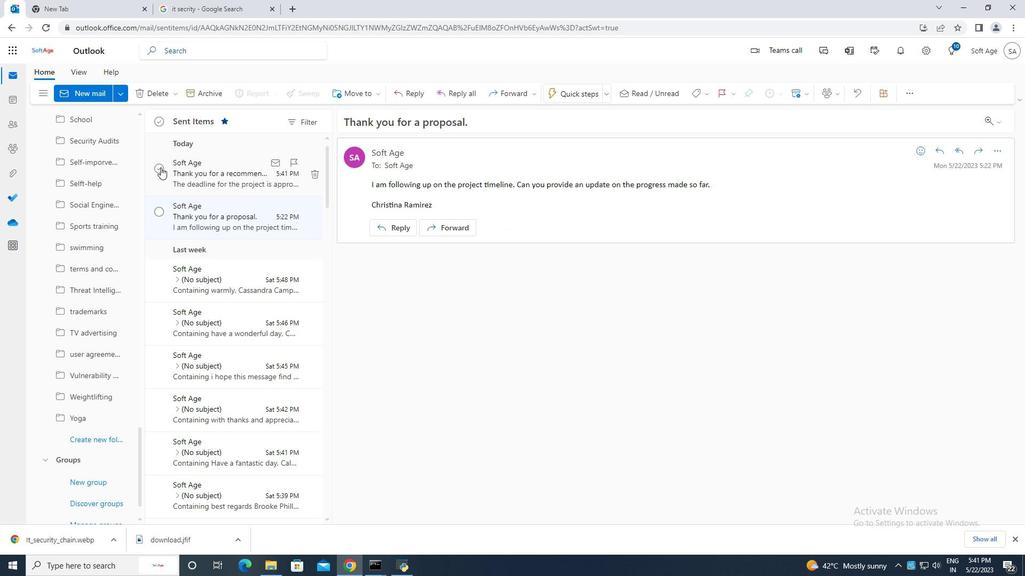 
Action: Mouse moved to (359, 97)
Screenshot: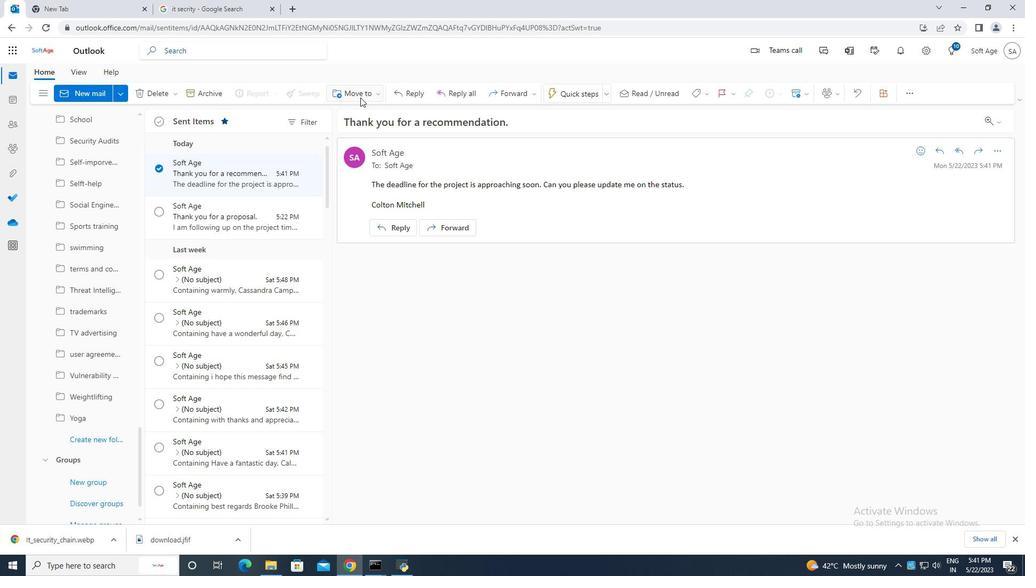 
Action: Mouse pressed left at (359, 97)
Screenshot: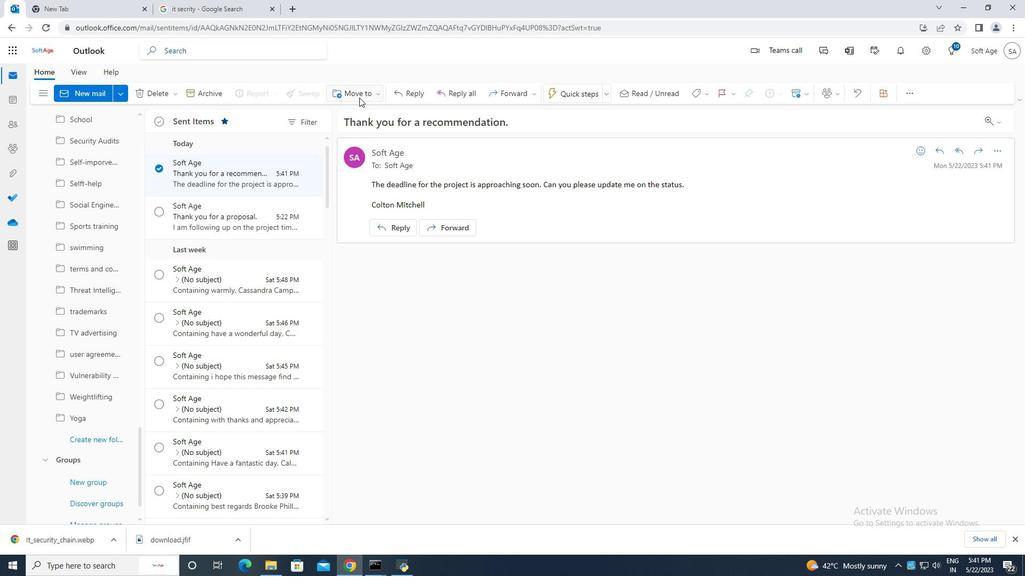 
Action: Mouse moved to (383, 111)
Screenshot: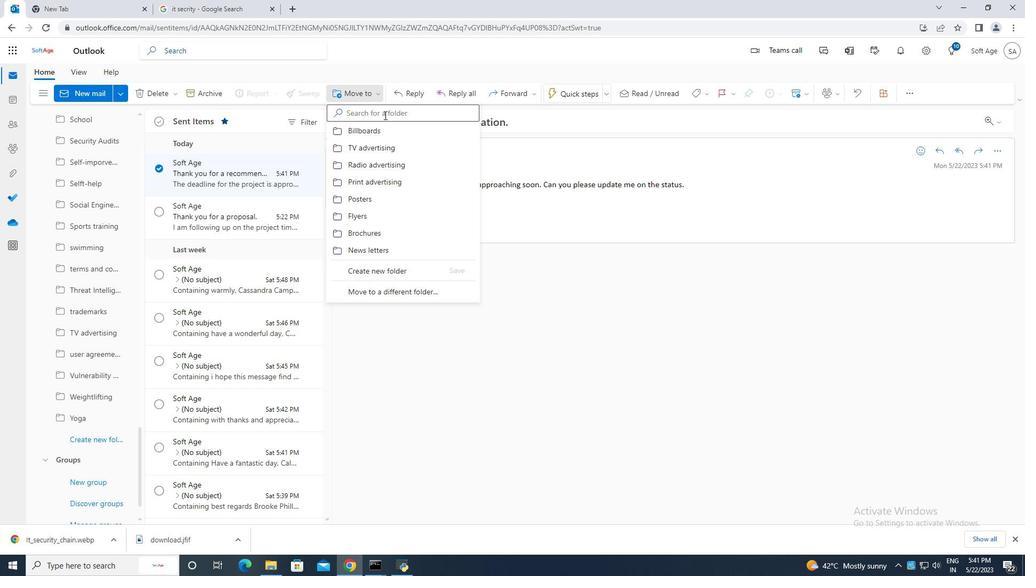 
Action: Mouse pressed left at (383, 111)
Screenshot: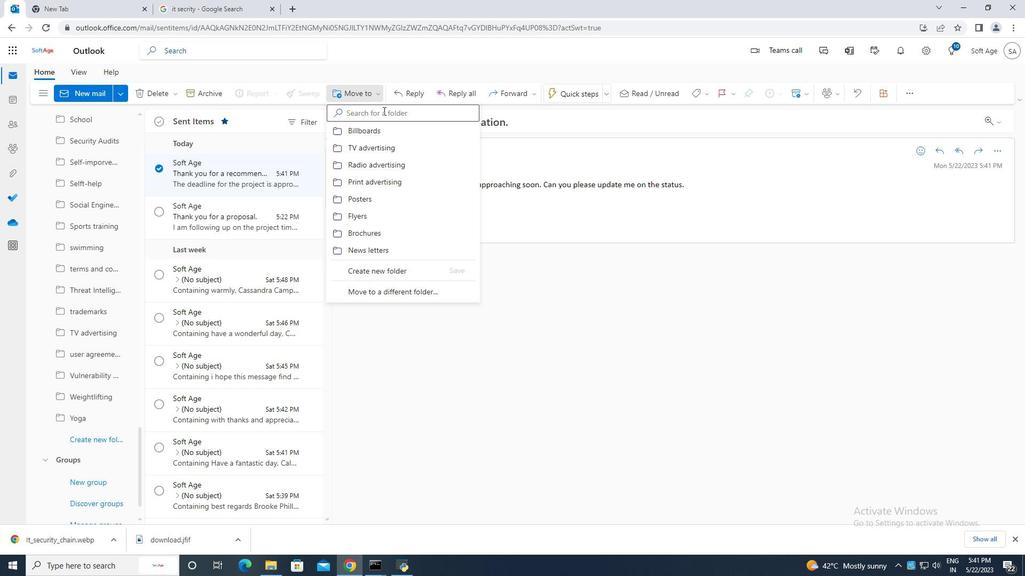 
Action: Key pressed <Key.caps_lock>D<Key.caps_lock>irect<Key.space><Key.caps_lock>N<Key.backspace><Key.caps_lock>mail
Screenshot: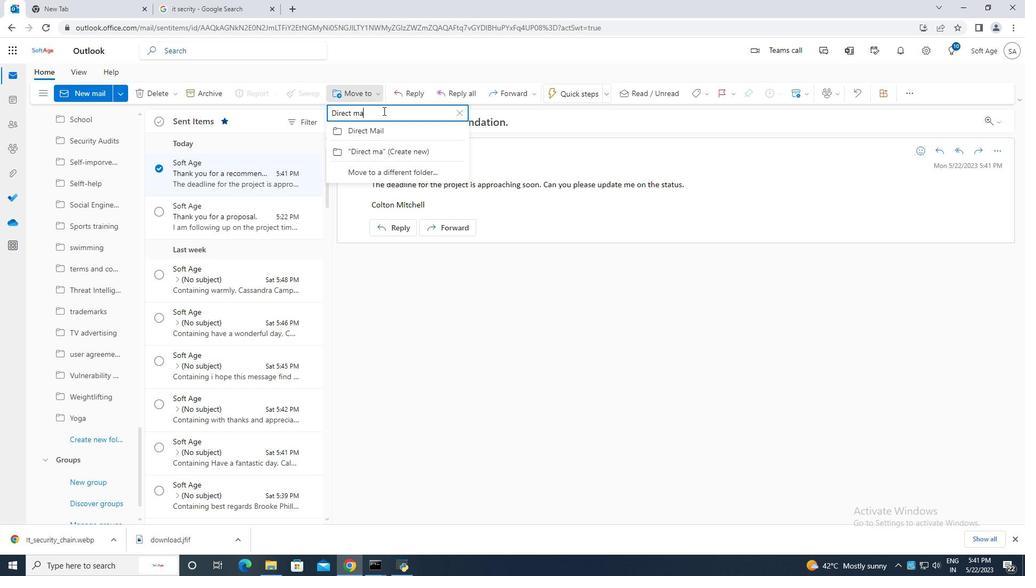 
Action: Mouse moved to (399, 131)
Screenshot: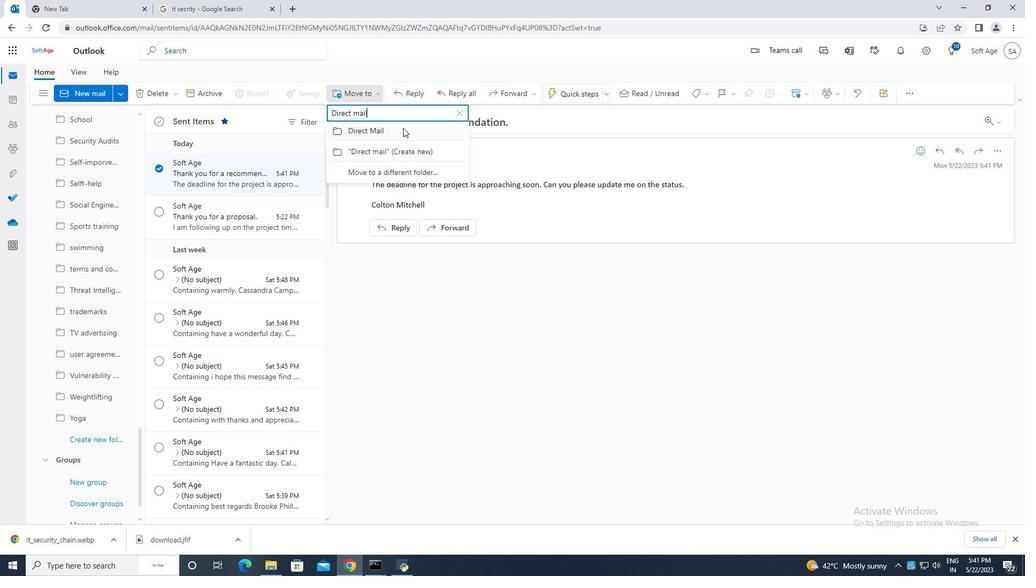 
Action: Mouse pressed left at (399, 131)
Screenshot: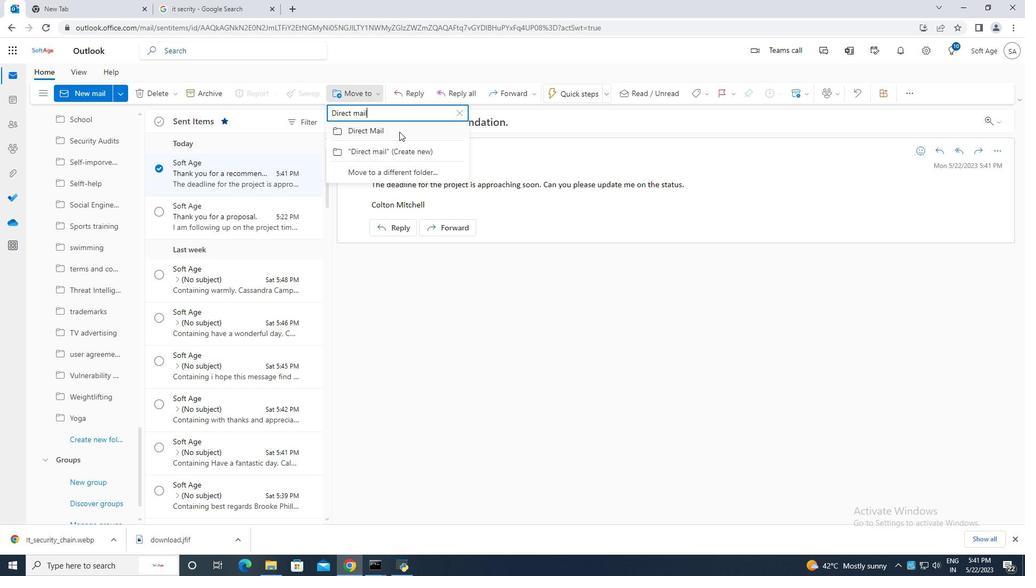 
Action: Mouse moved to (249, 186)
Screenshot: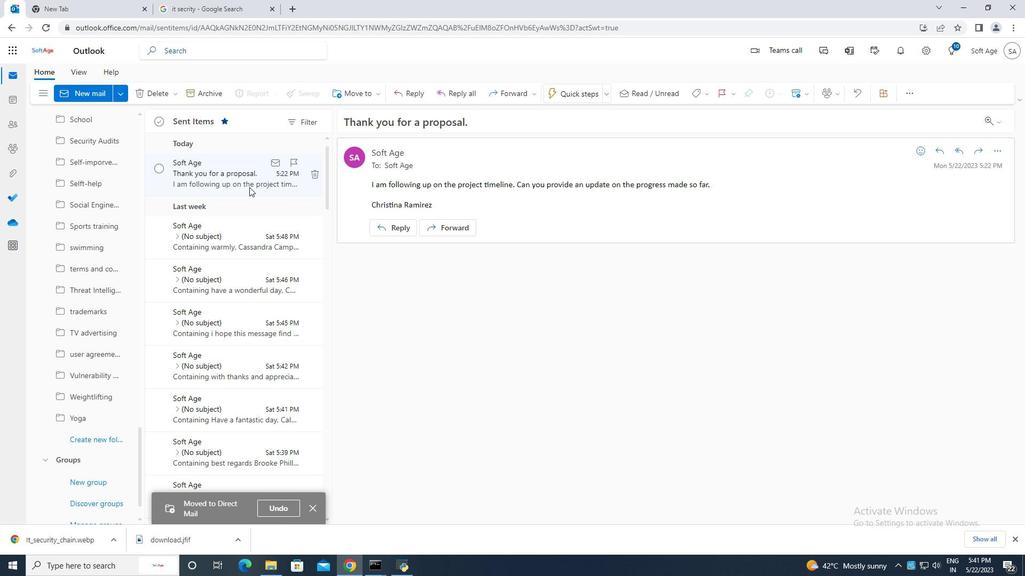 
